 Task: Measure the distance between San Francisco and Napa Valley.
Action: Mouse moved to (126, 228)
Screenshot: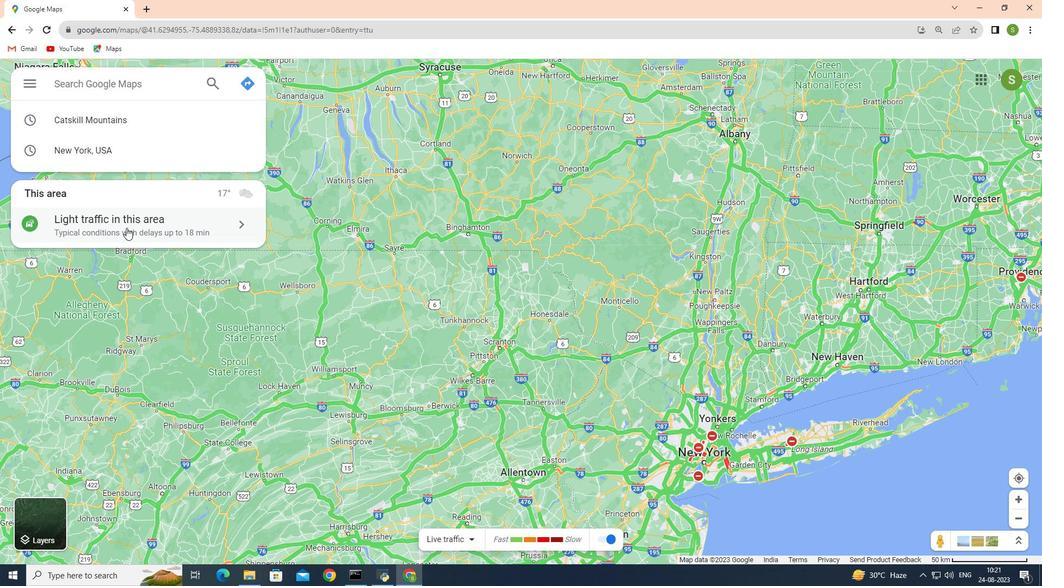 
Action: Mouse pressed left at (126, 228)
Screenshot: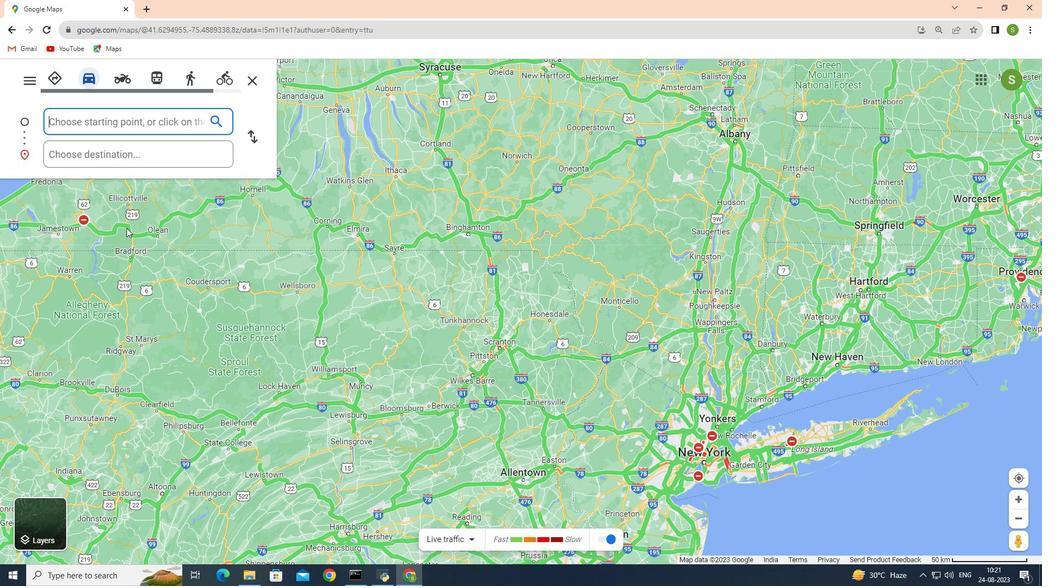 
Action: Mouse moved to (138, 147)
Screenshot: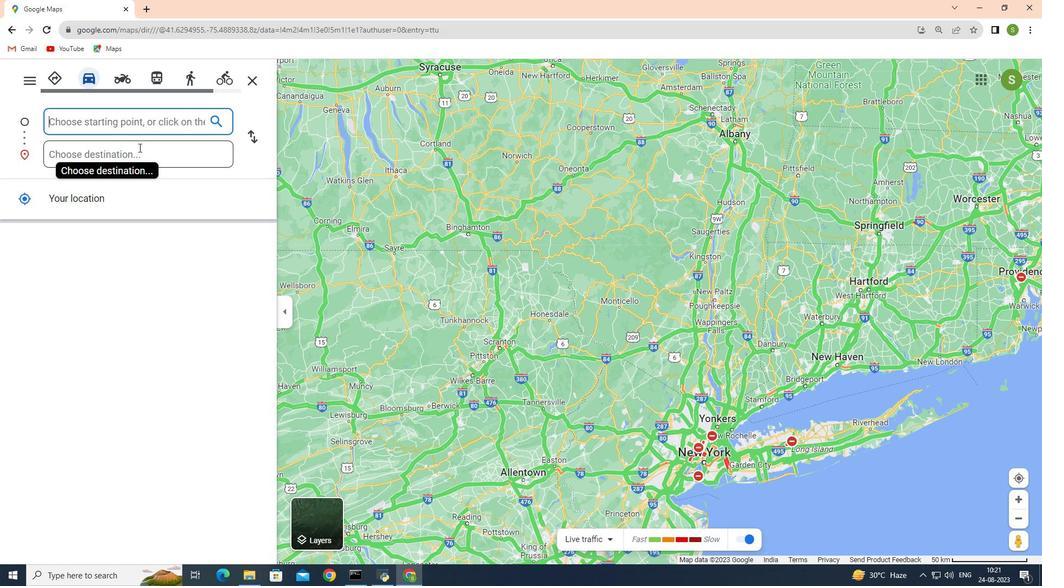 
Action: Key pressed <Key.shift>San<Key.space><Key.shift>Francisco
Screenshot: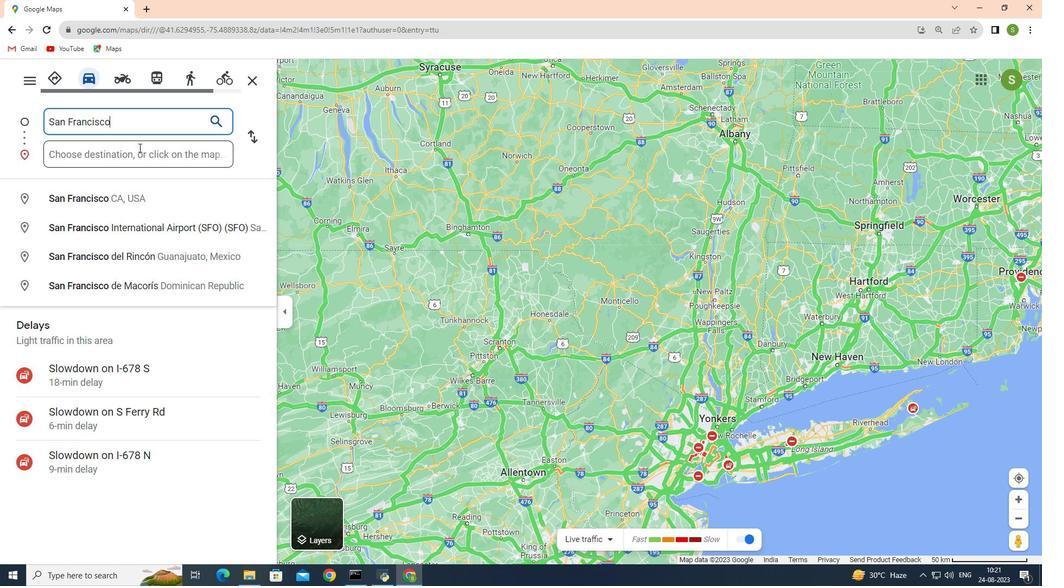 
Action: Mouse moved to (127, 203)
Screenshot: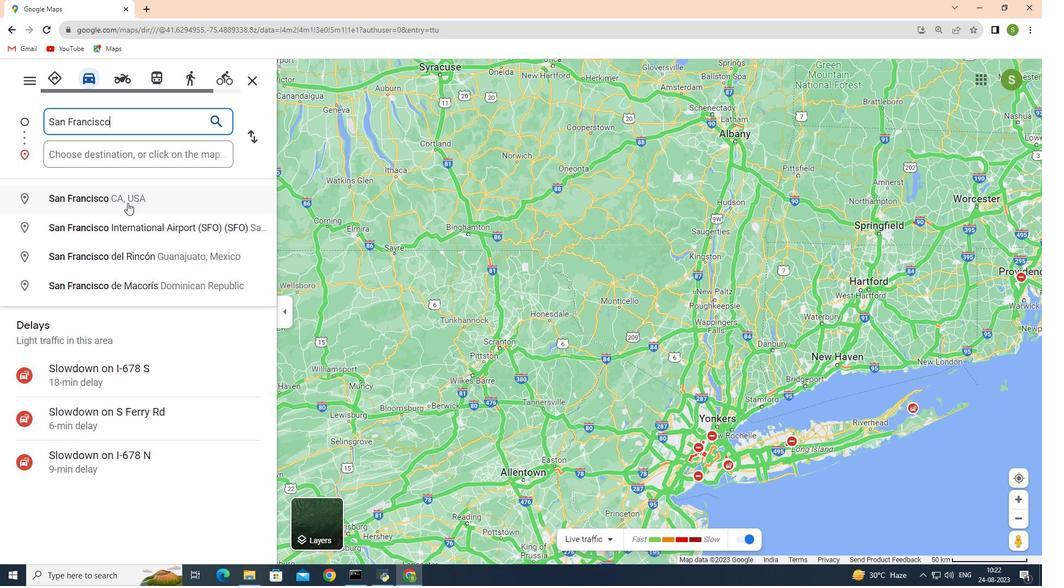 
Action: Mouse pressed left at (127, 203)
Screenshot: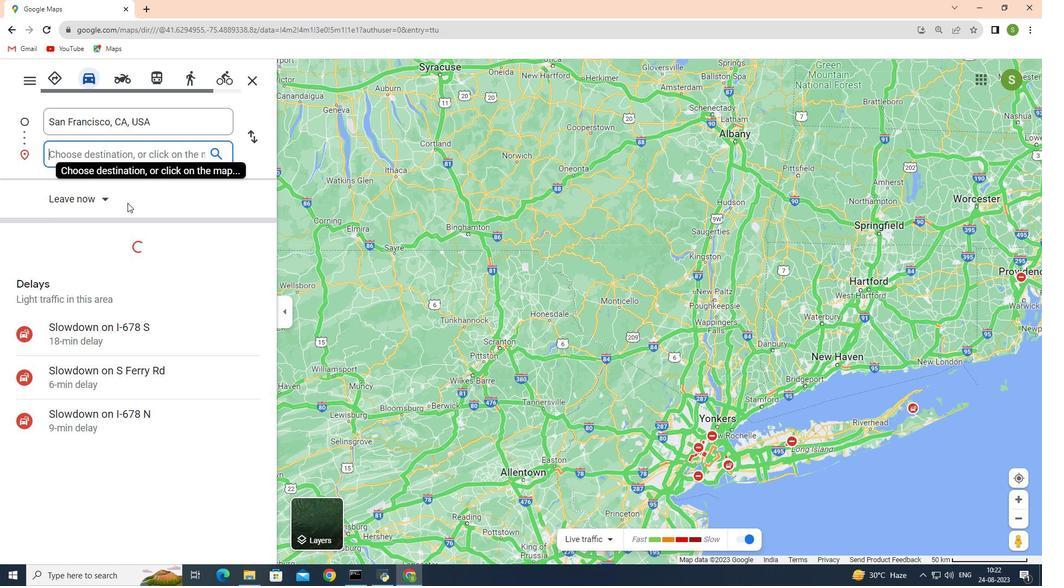 
Action: Mouse moved to (105, 153)
Screenshot: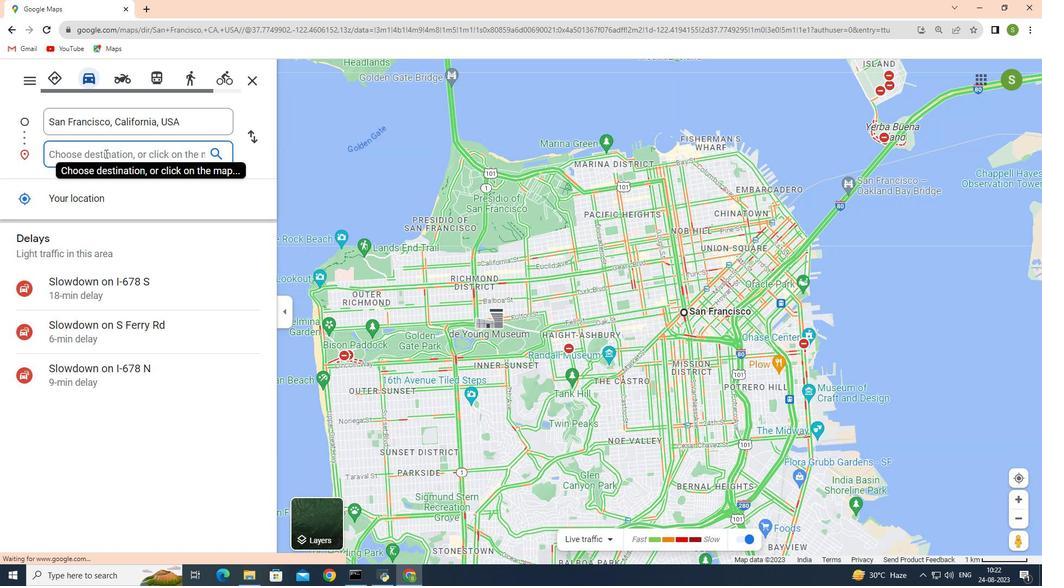
Action: Mouse pressed left at (105, 153)
Screenshot: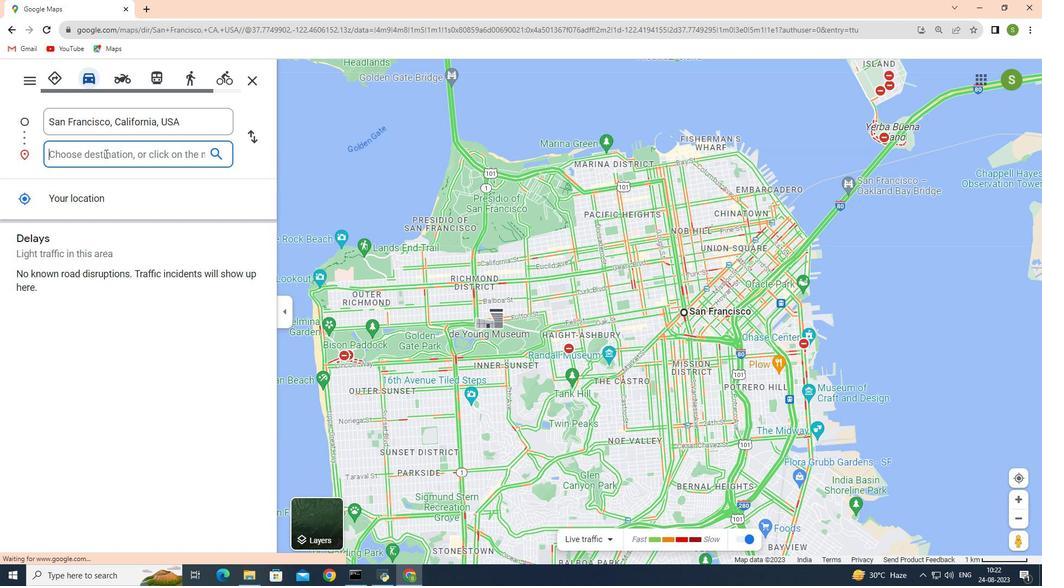 
Action: Key pressed <Key.shift>napa<Key.space>
Screenshot: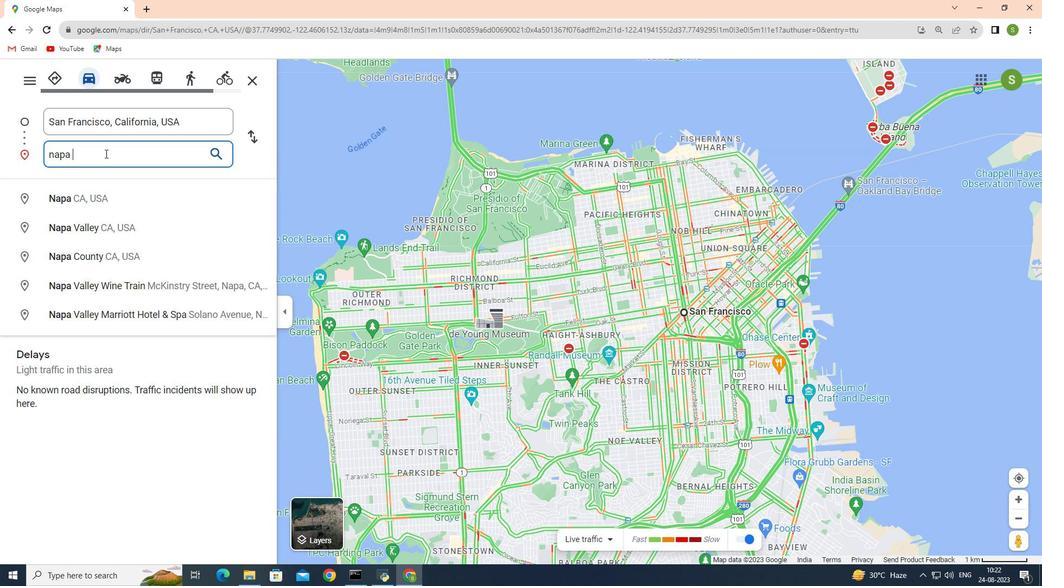 
Action: Mouse moved to (99, 234)
Screenshot: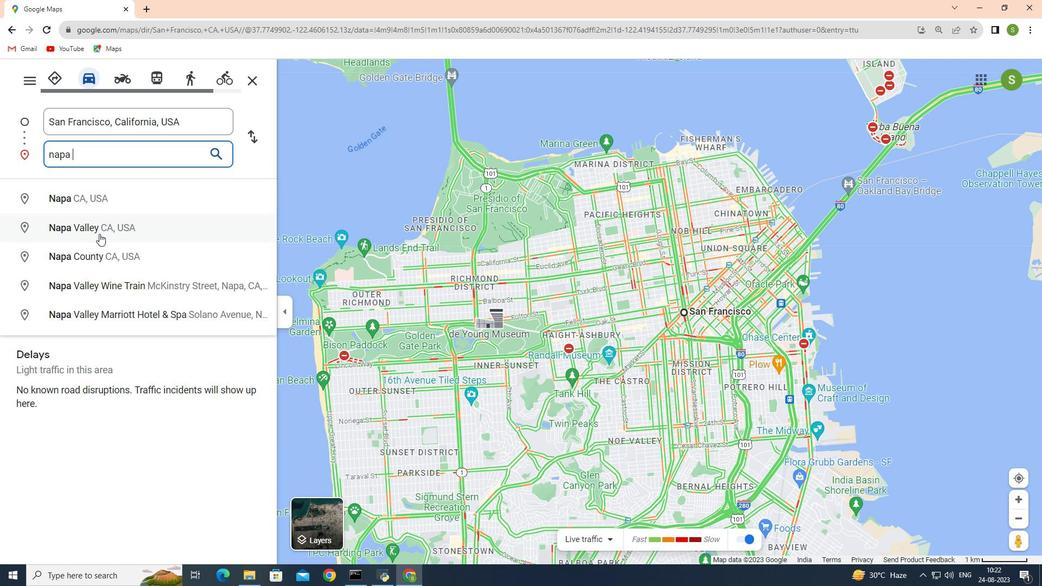 
Action: Mouse pressed left at (99, 234)
Screenshot: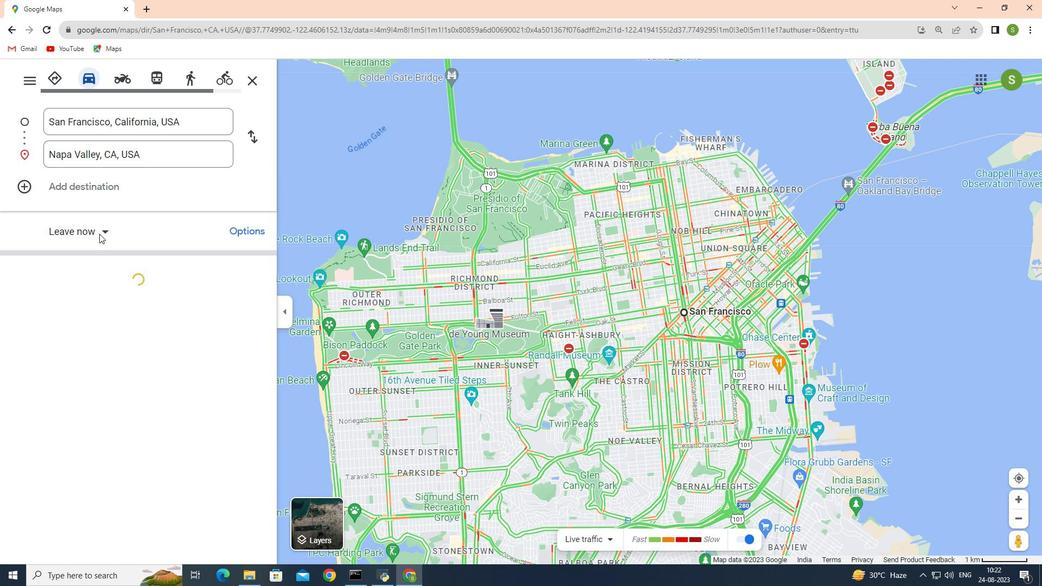 
Action: Mouse moved to (751, 352)
Screenshot: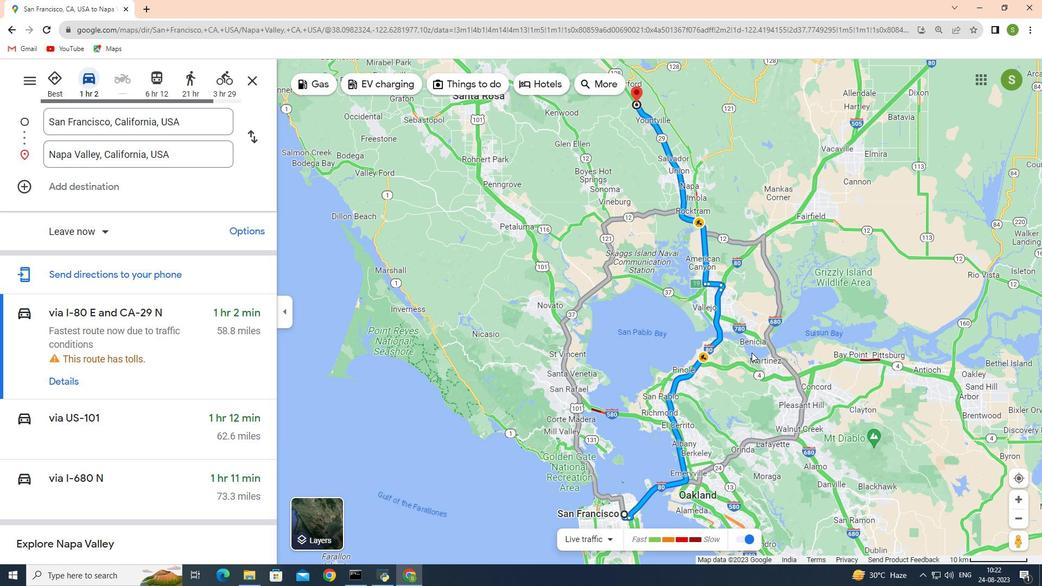 
Action: Mouse scrolled (751, 353) with delta (0, 0)
Screenshot: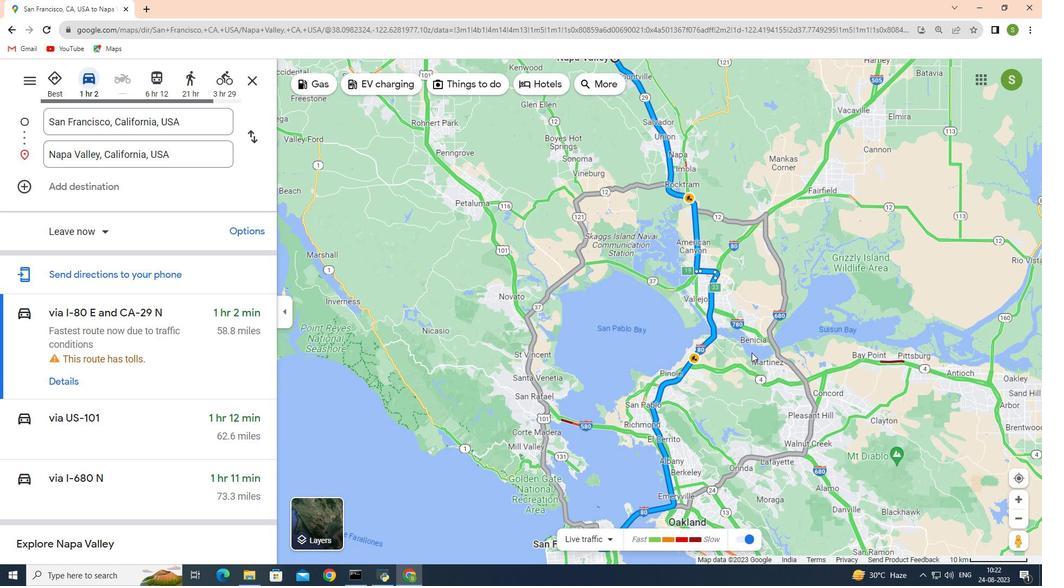 
Action: Mouse scrolled (751, 352) with delta (0, 0)
Screenshot: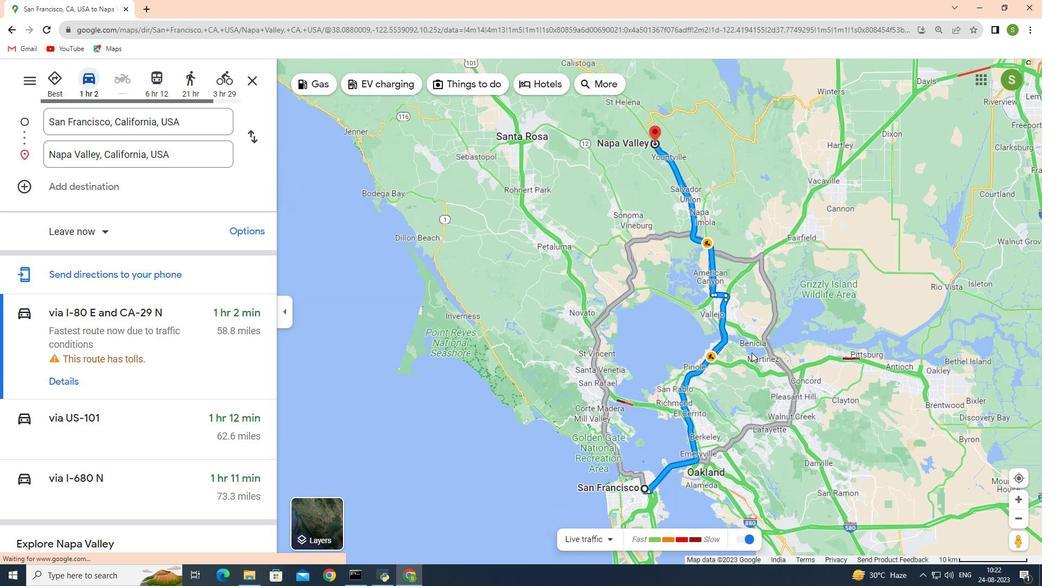 
Action: Mouse scrolled (751, 352) with delta (0, 0)
Screenshot: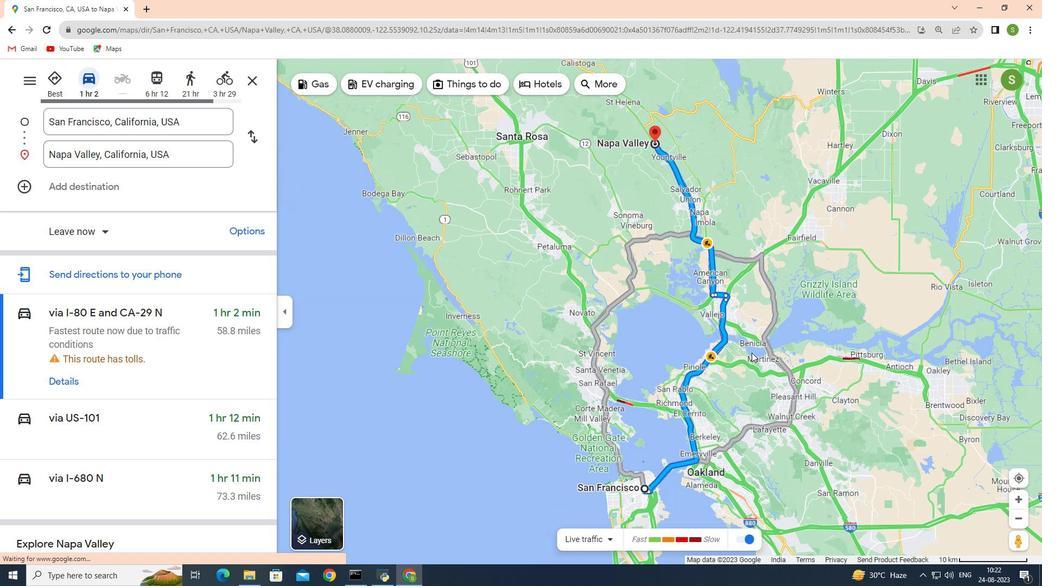 
Action: Mouse scrolled (751, 352) with delta (0, 0)
Screenshot: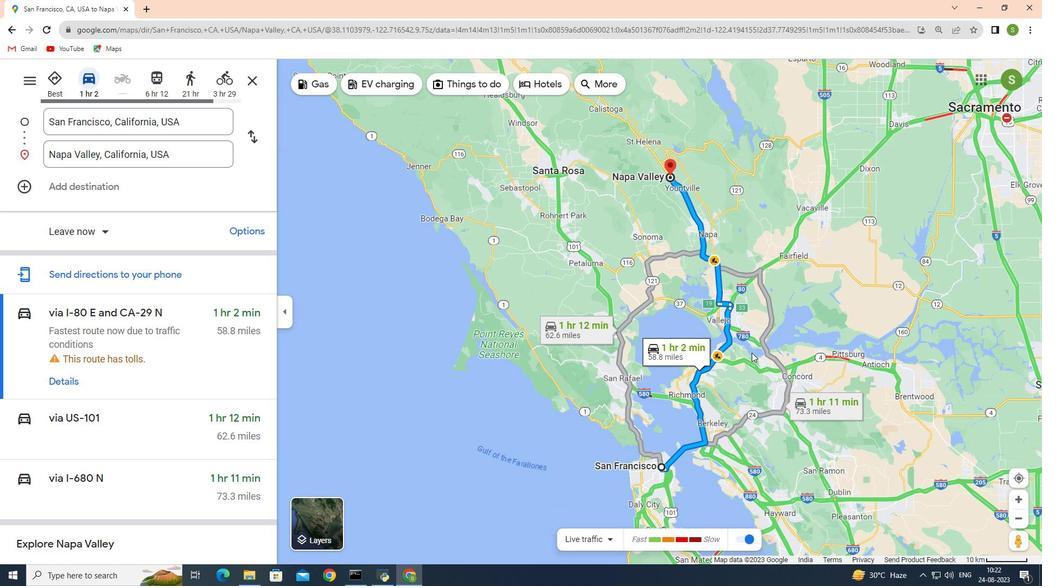 
Action: Mouse moved to (546, 527)
Screenshot: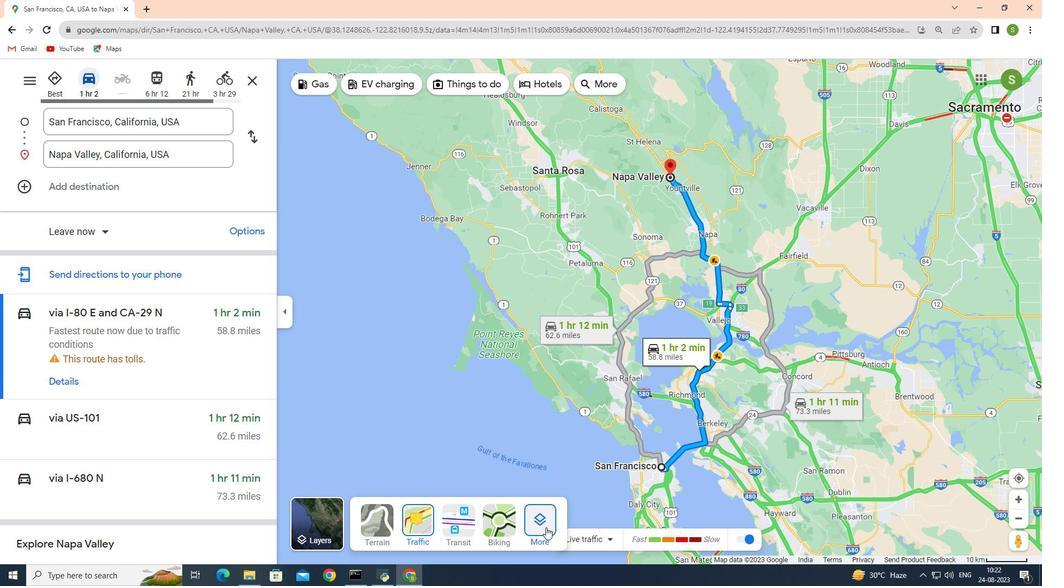 
Action: Mouse pressed left at (546, 527)
Screenshot: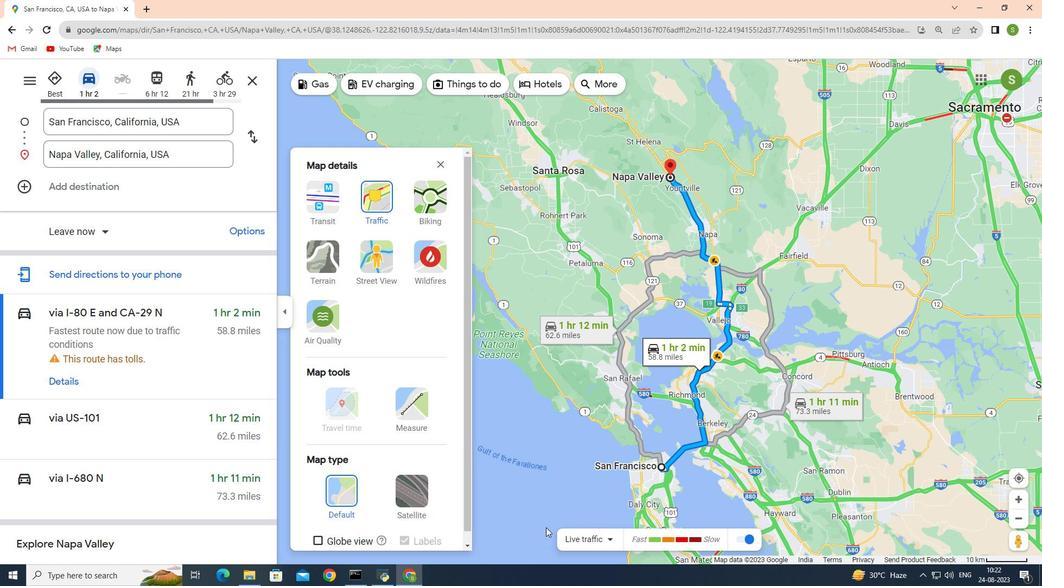 
Action: Mouse moved to (407, 408)
Screenshot: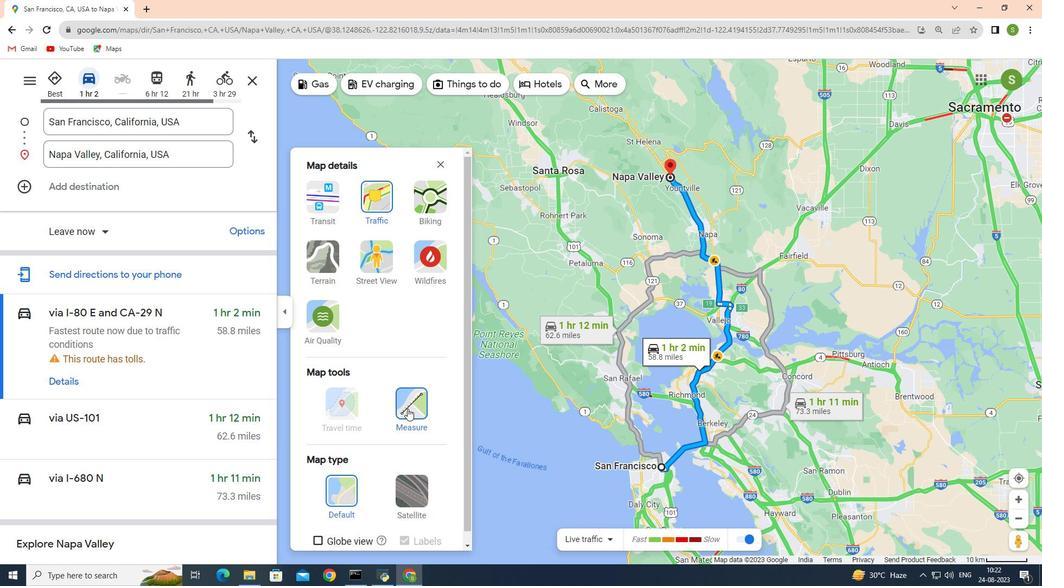 
Action: Mouse pressed left at (407, 408)
Screenshot: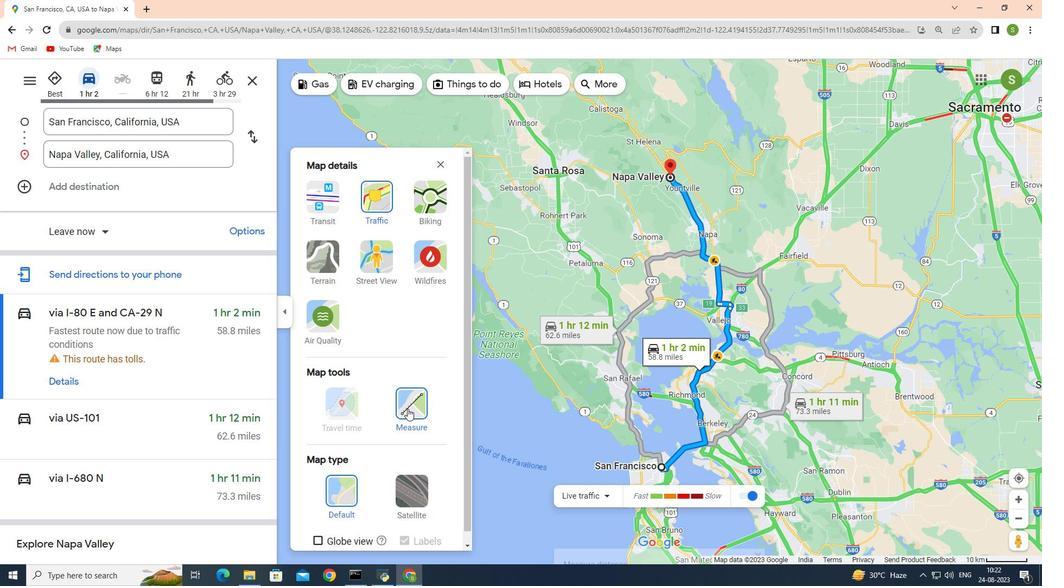 
Action: Mouse moved to (662, 466)
Screenshot: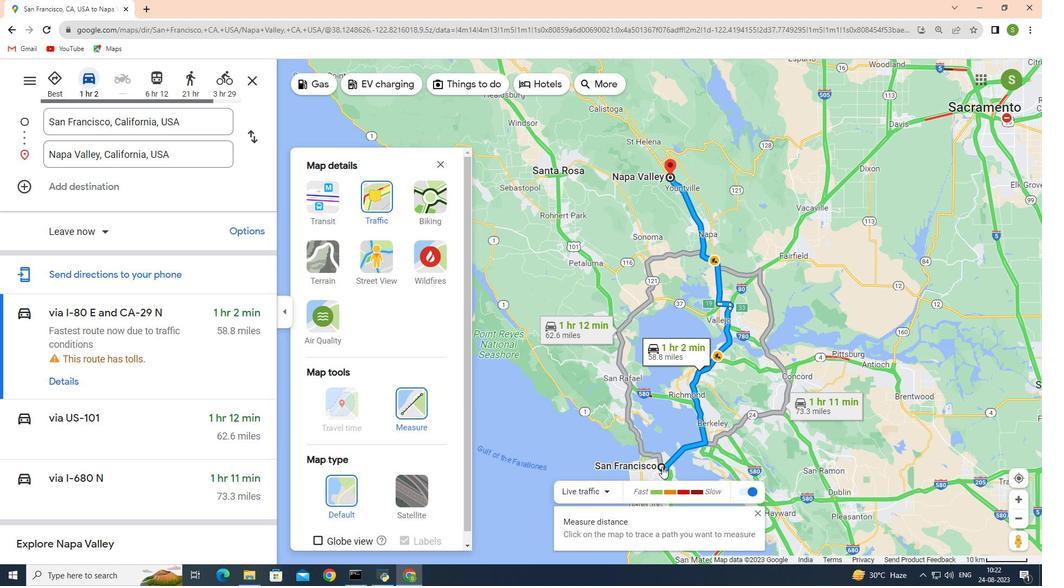 
Action: Mouse pressed left at (662, 466)
Screenshot: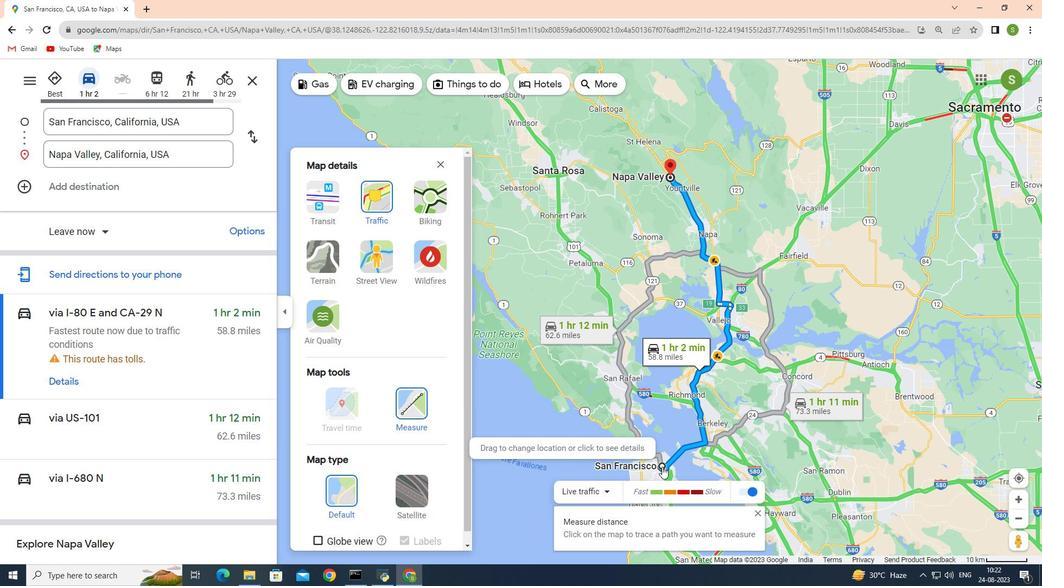 
Action: Mouse moved to (672, 168)
Screenshot: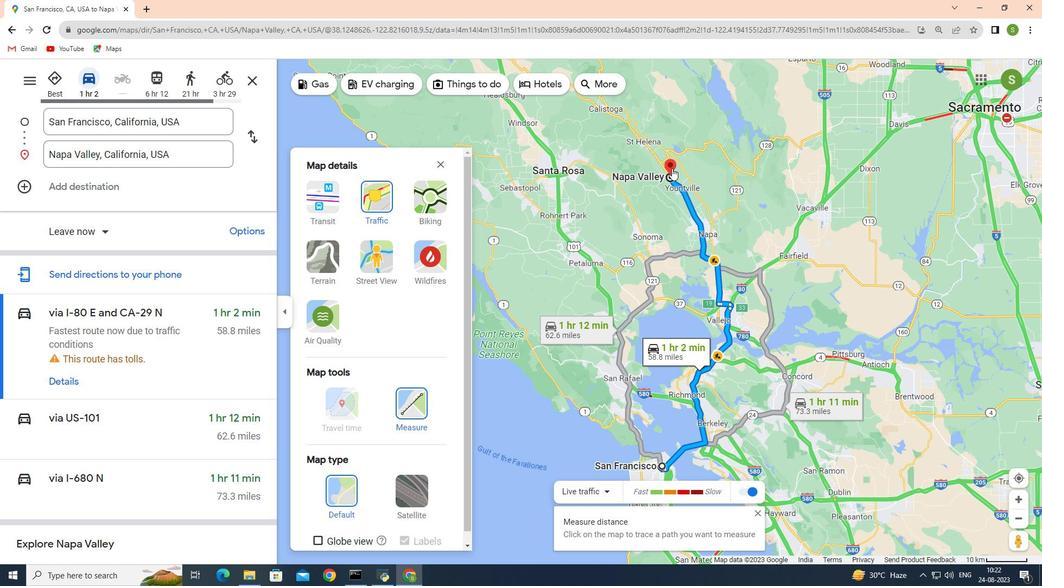 
Action: Mouse pressed left at (672, 168)
Screenshot: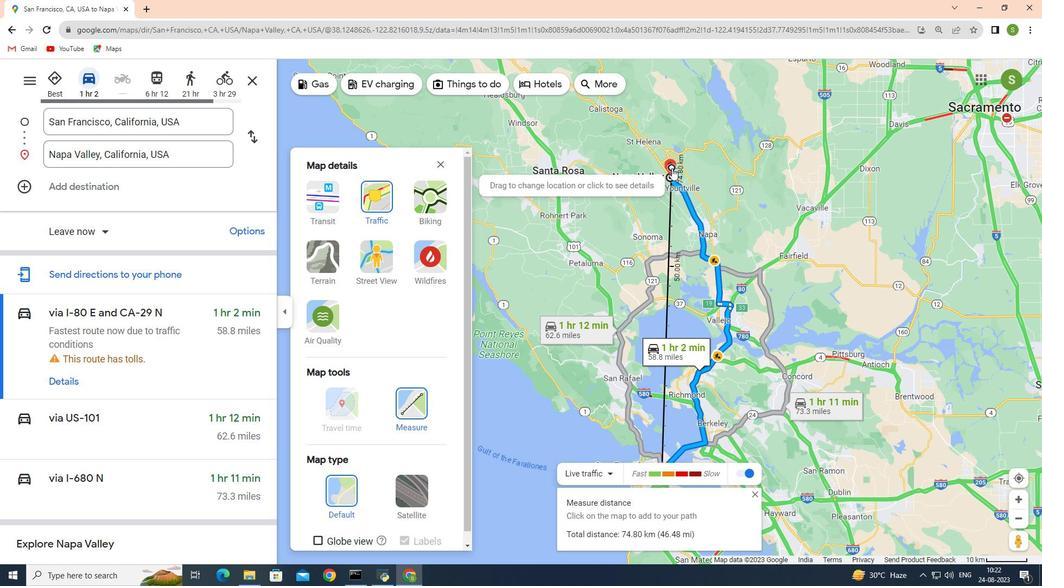 
Action: Mouse moved to (647, 403)
Screenshot: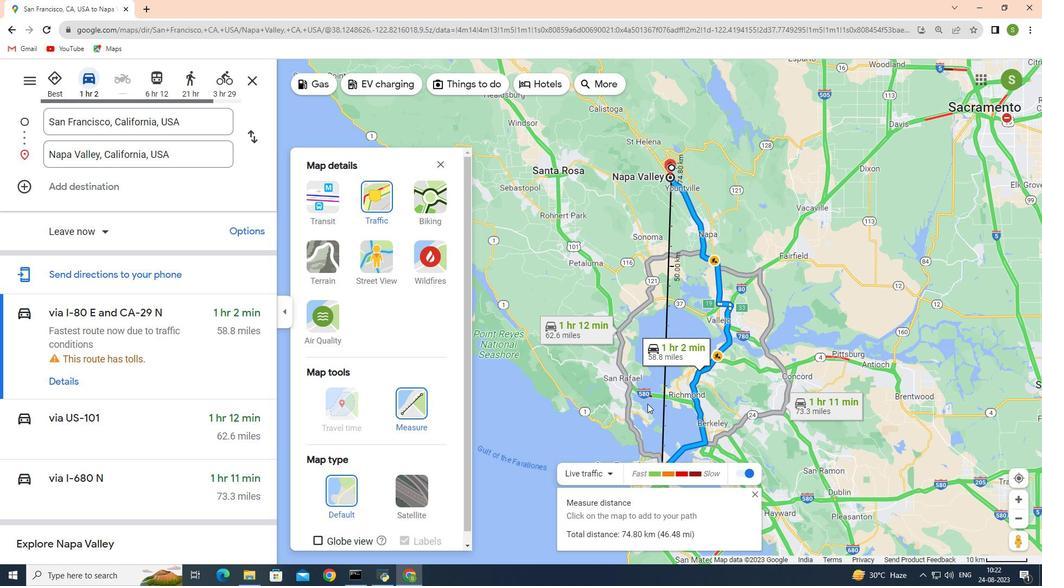 
Action: Mouse scrolled (647, 403) with delta (0, 0)
Screenshot: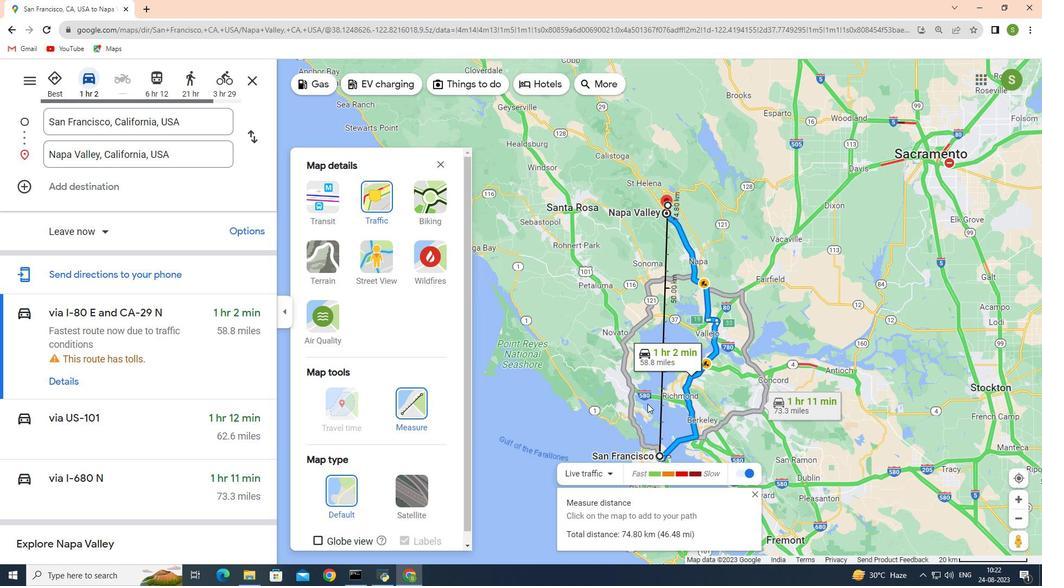 
Action: Mouse scrolled (647, 404) with delta (0, 0)
Screenshot: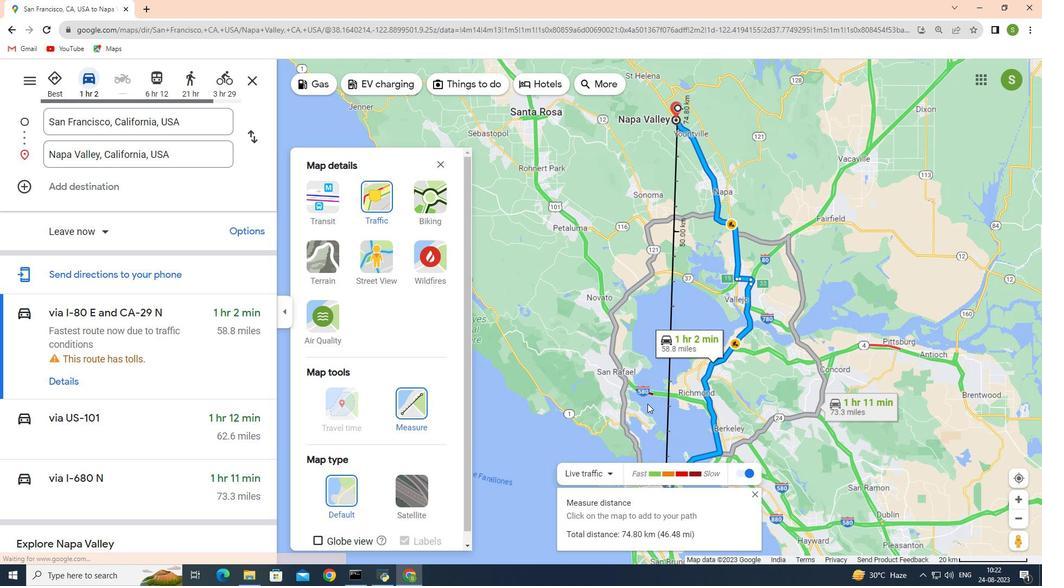 
Action: Mouse scrolled (647, 404) with delta (0, 0)
Screenshot: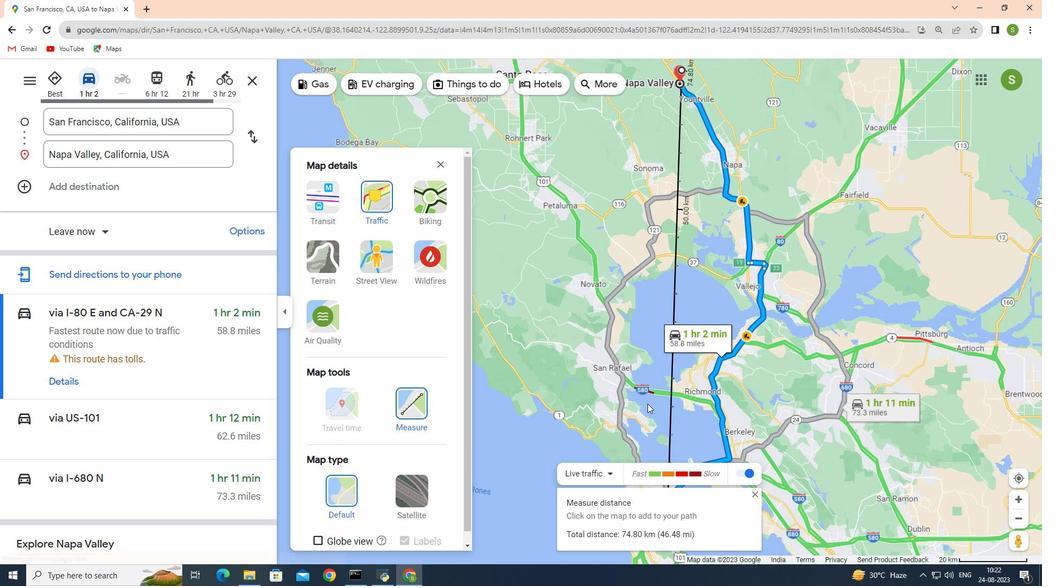 
Action: Mouse scrolled (647, 404) with delta (0, 0)
Screenshot: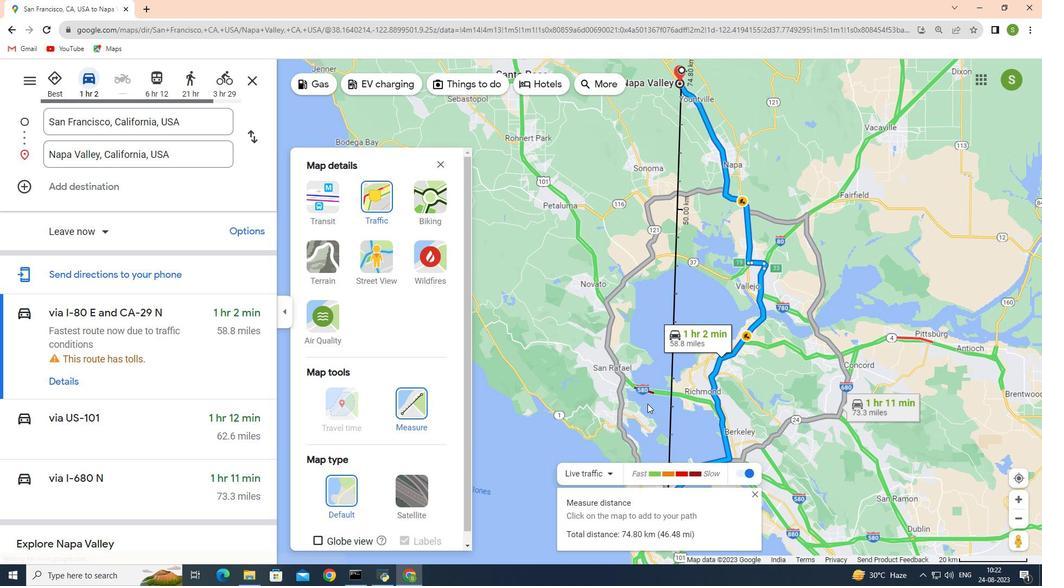 
Action: Mouse scrolled (647, 403) with delta (0, 0)
Screenshot: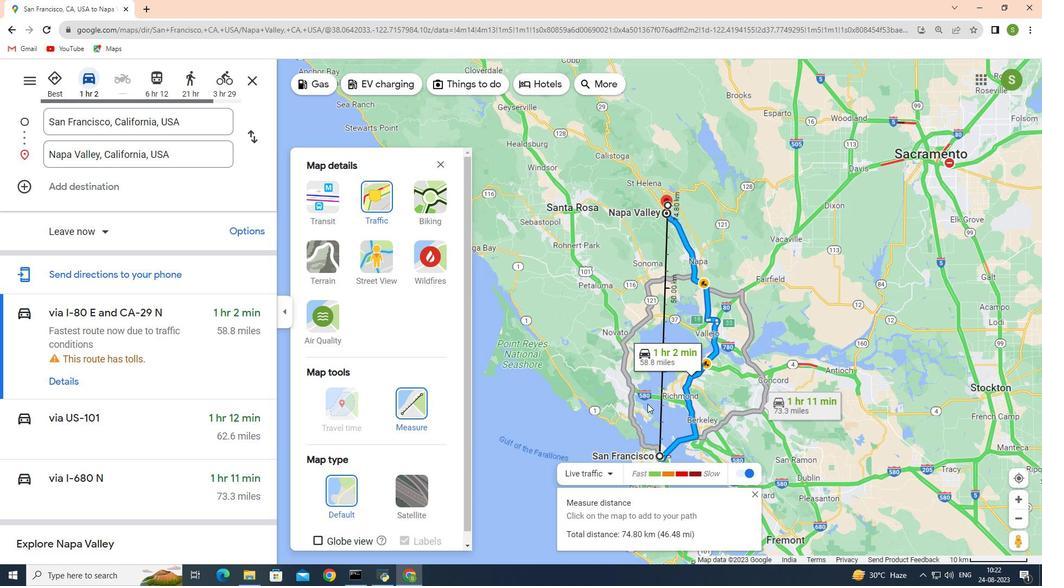 
Action: Mouse scrolled (647, 403) with delta (0, 0)
Screenshot: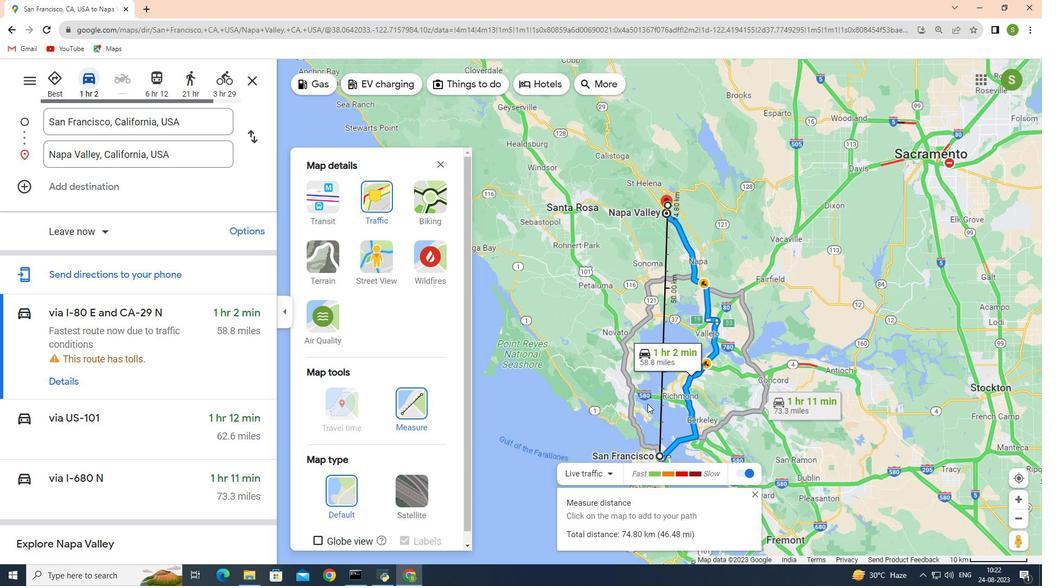 
Action: Mouse scrolled (647, 403) with delta (0, 0)
Screenshot: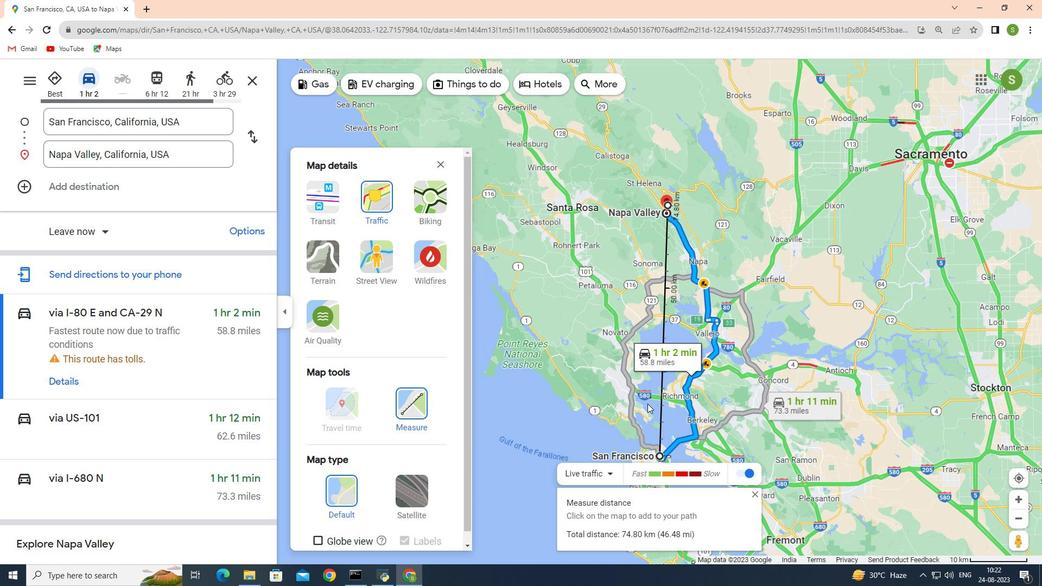 
Action: Mouse scrolled (647, 403) with delta (0, 0)
Screenshot: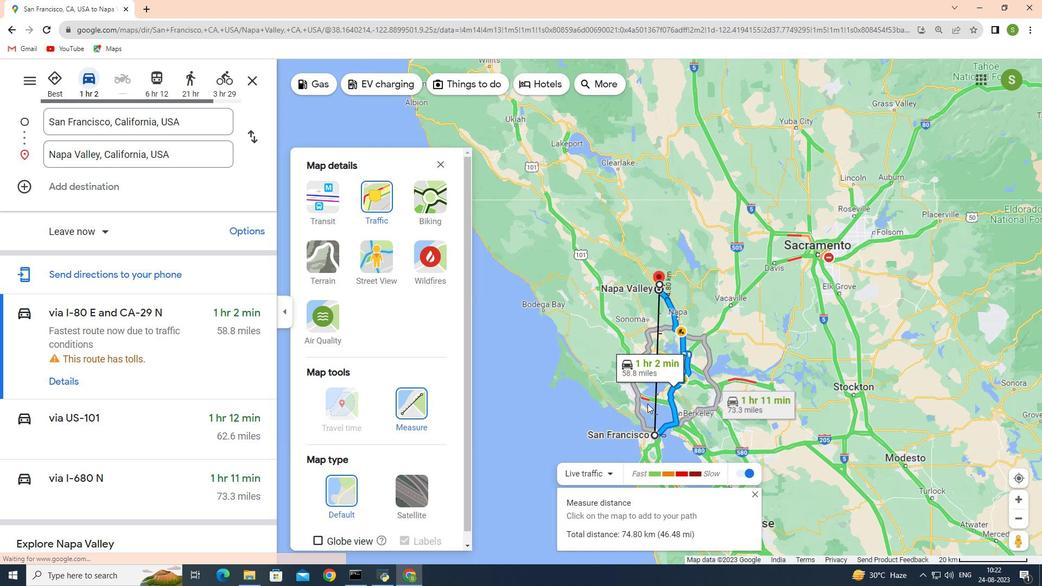 
Action: Mouse scrolled (647, 403) with delta (0, 0)
Screenshot: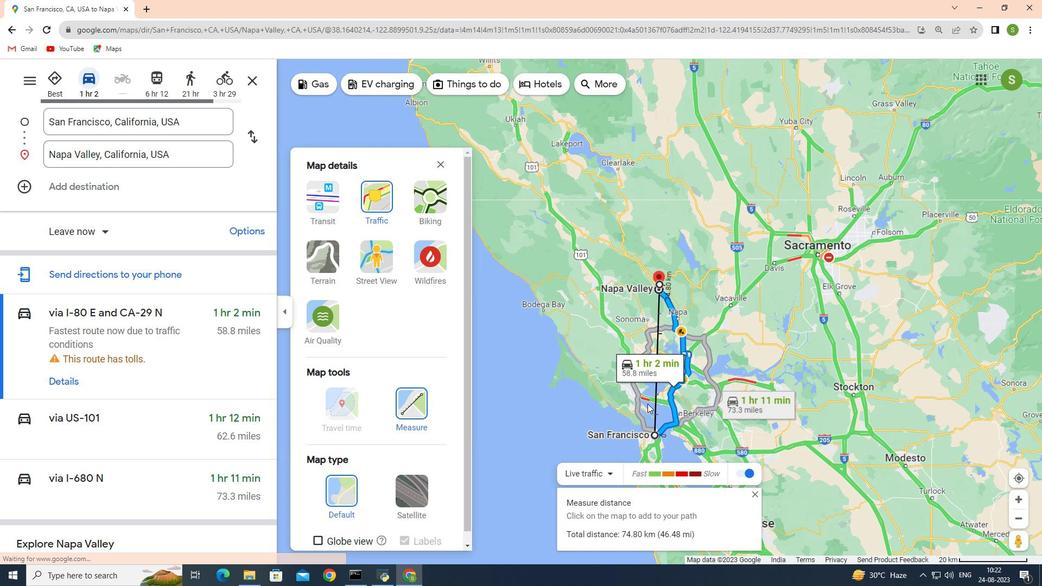 
Action: Mouse scrolled (647, 403) with delta (0, 0)
Screenshot: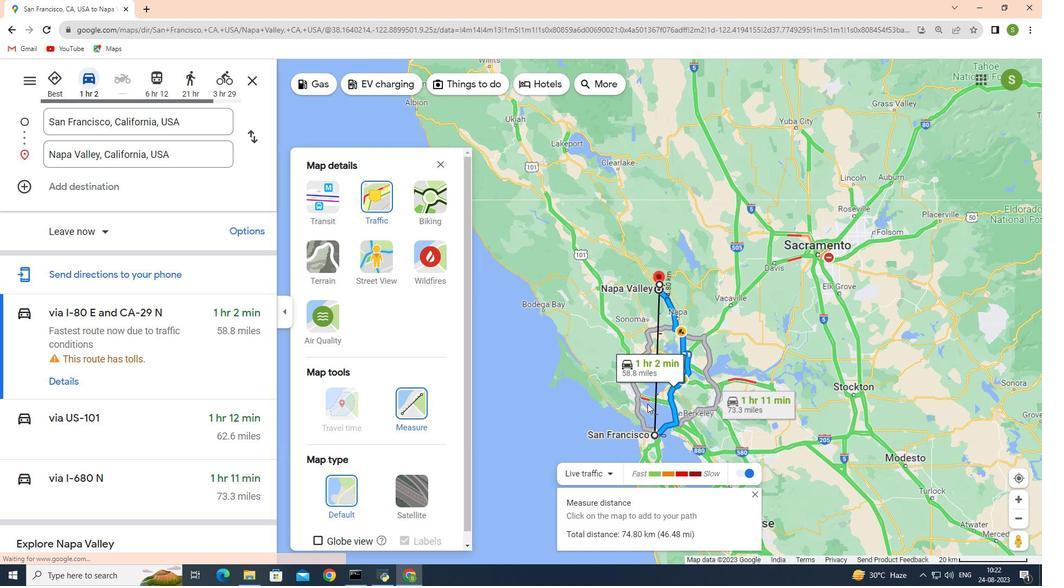 
Action: Mouse scrolled (647, 404) with delta (0, 0)
Screenshot: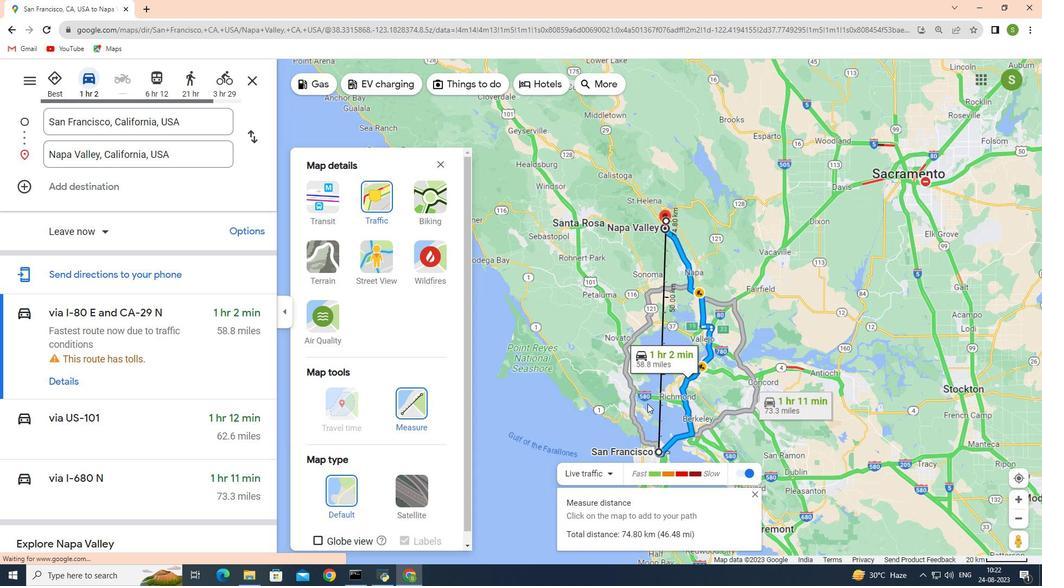 
Action: Mouse scrolled (647, 404) with delta (0, 0)
Screenshot: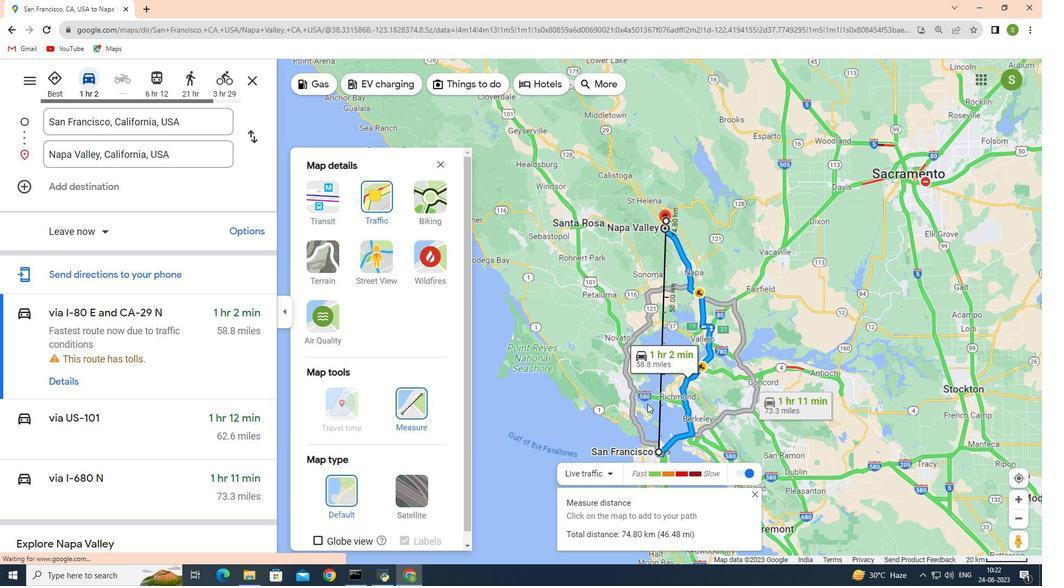
Action: Mouse scrolled (647, 404) with delta (0, 0)
Screenshot: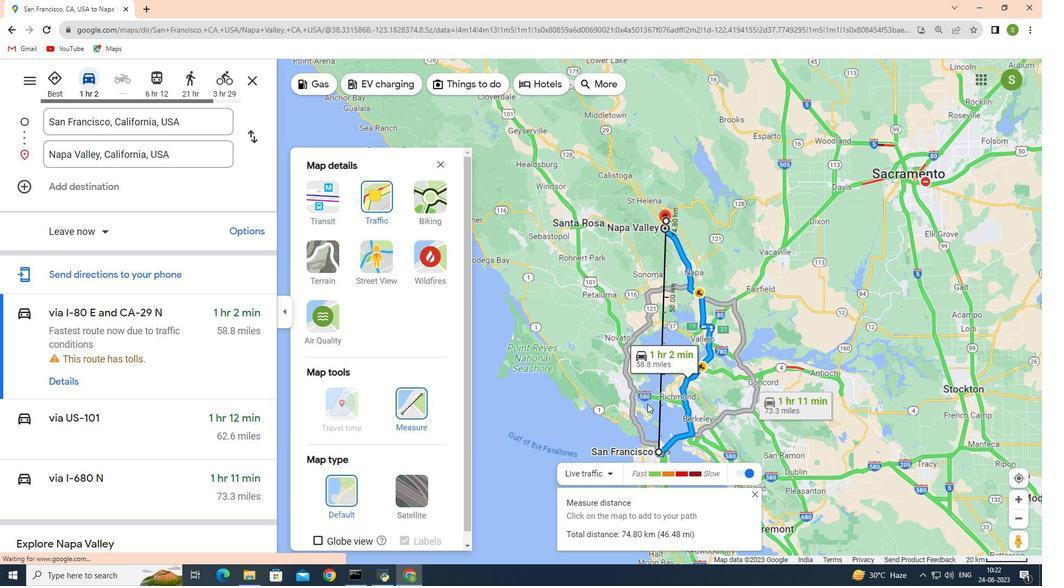 
Action: Mouse scrolled (647, 404) with delta (0, 0)
Screenshot: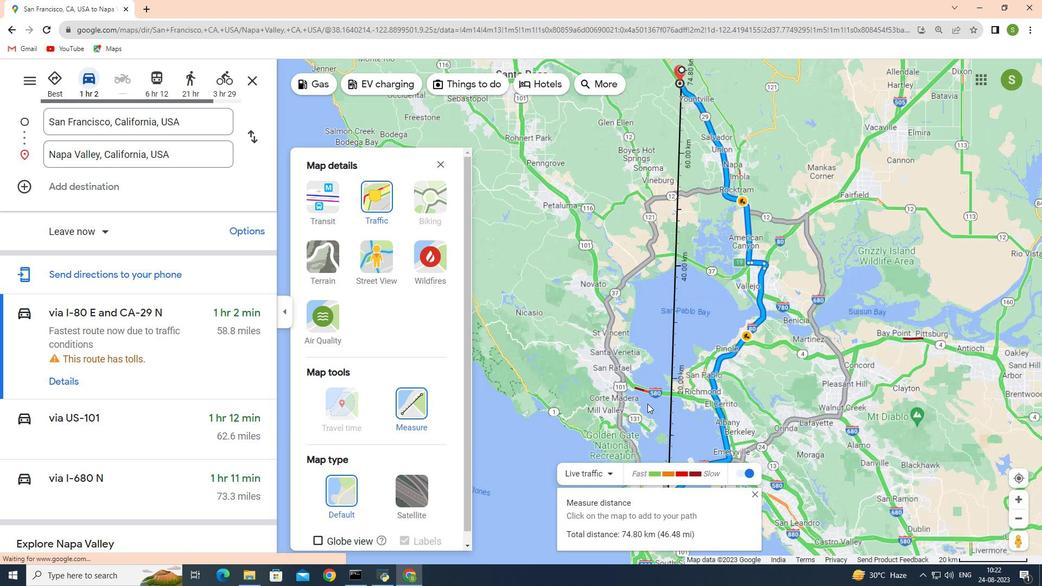 
Action: Mouse scrolled (647, 404) with delta (0, 0)
Screenshot: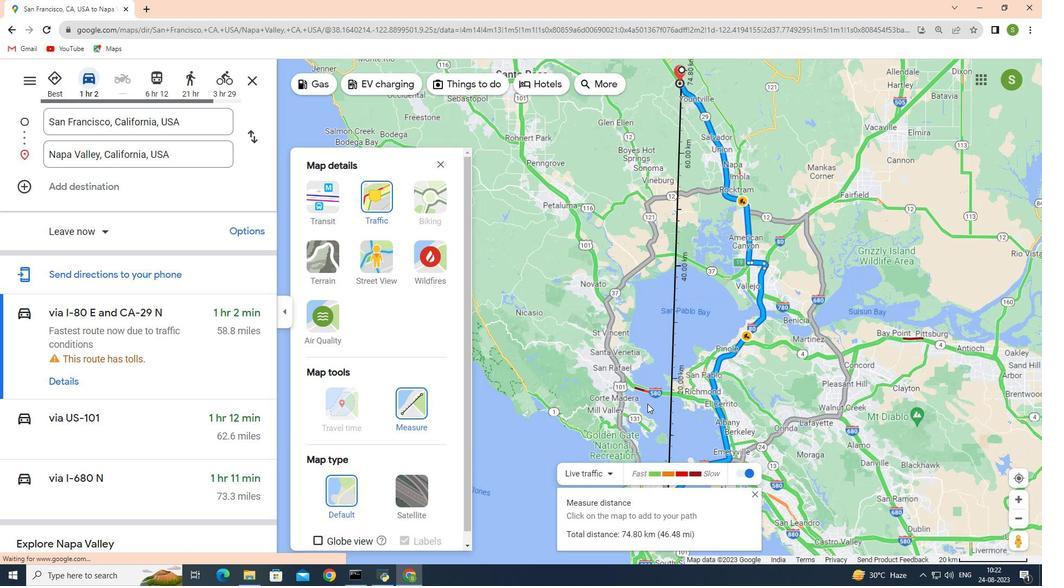 
Action: Mouse scrolled (647, 404) with delta (0, 0)
Screenshot: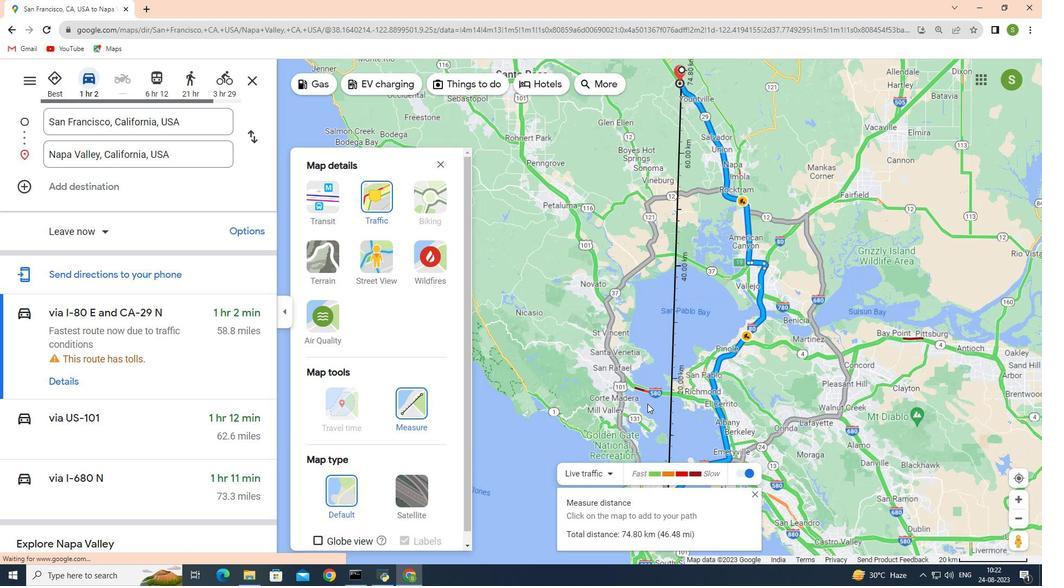 
Action: Mouse scrolled (647, 404) with delta (0, 0)
Screenshot: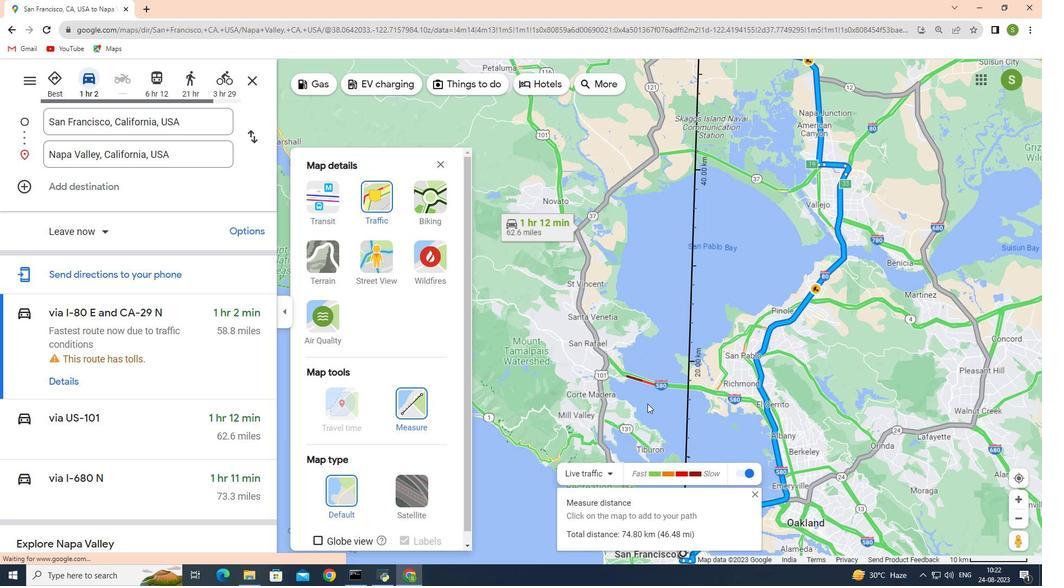 
Action: Mouse scrolled (647, 404) with delta (0, 0)
Screenshot: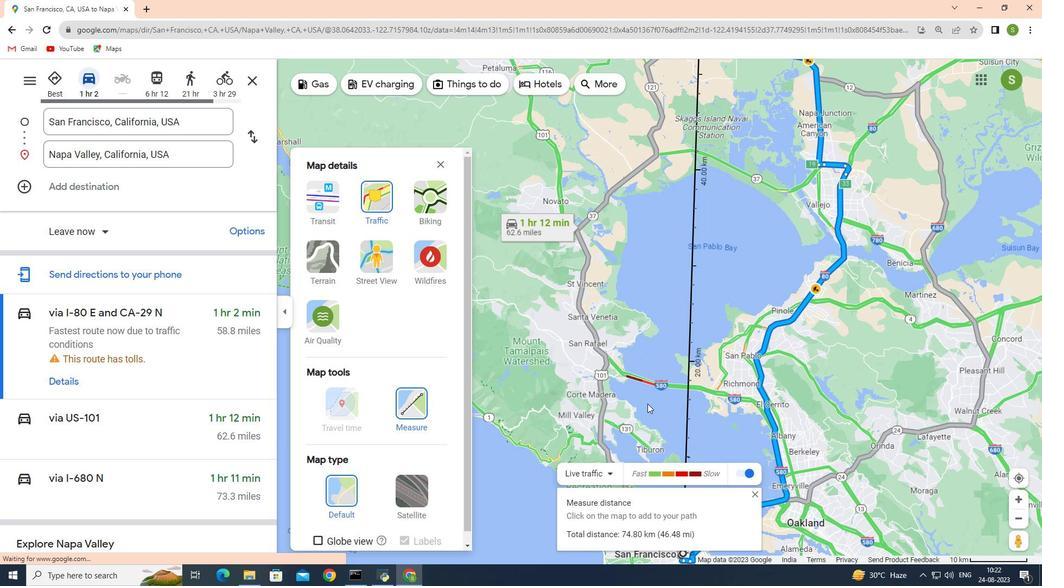 
Action: Mouse scrolled (647, 404) with delta (0, 0)
Screenshot: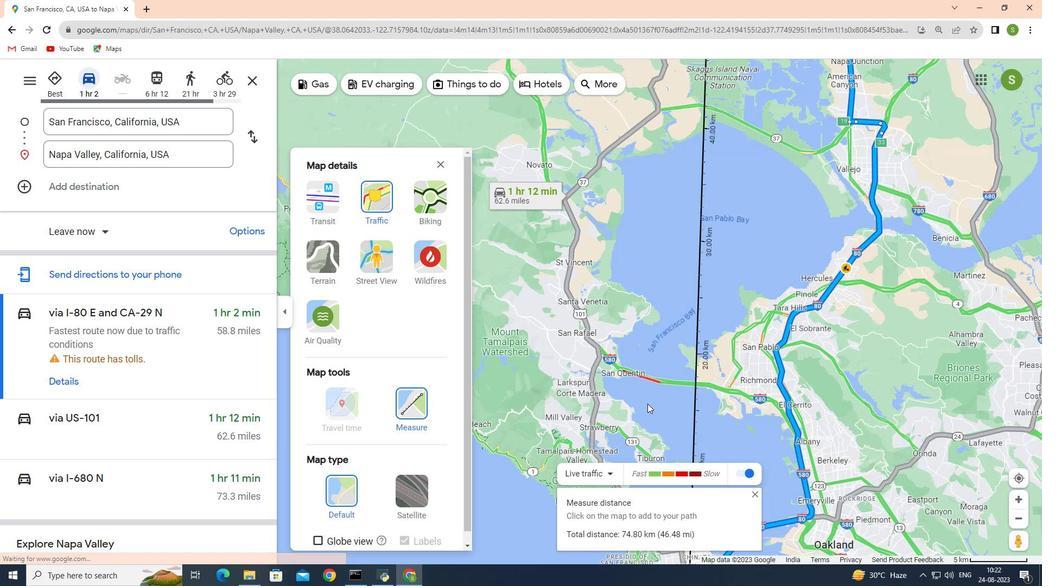
Action: Mouse scrolled (647, 404) with delta (0, 0)
Screenshot: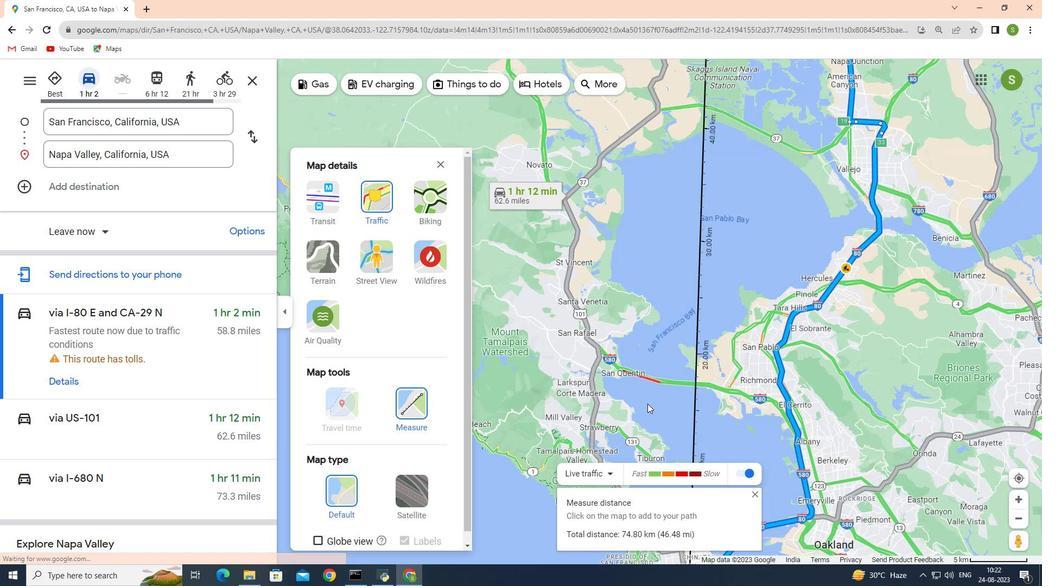 
Action: Mouse scrolled (647, 404) with delta (0, 0)
Screenshot: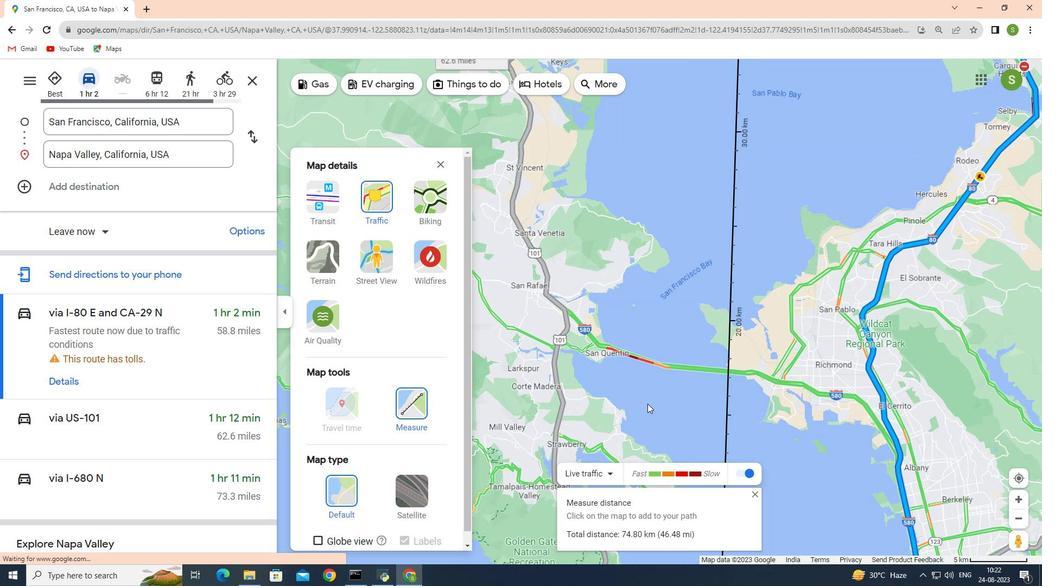 
Action: Mouse scrolled (647, 404) with delta (0, 0)
Screenshot: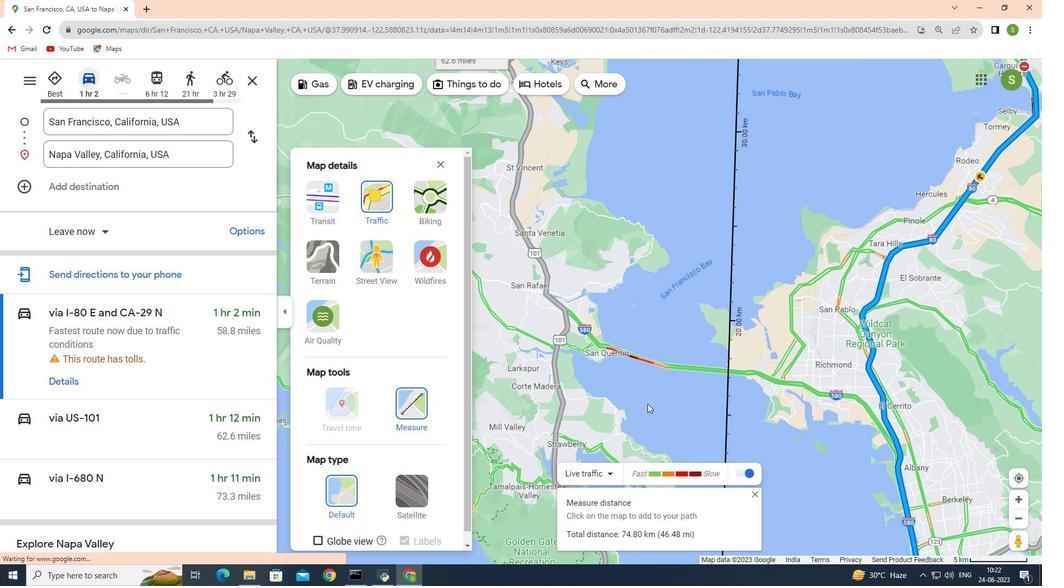 
Action: Mouse scrolled (647, 404) with delta (0, 0)
Screenshot: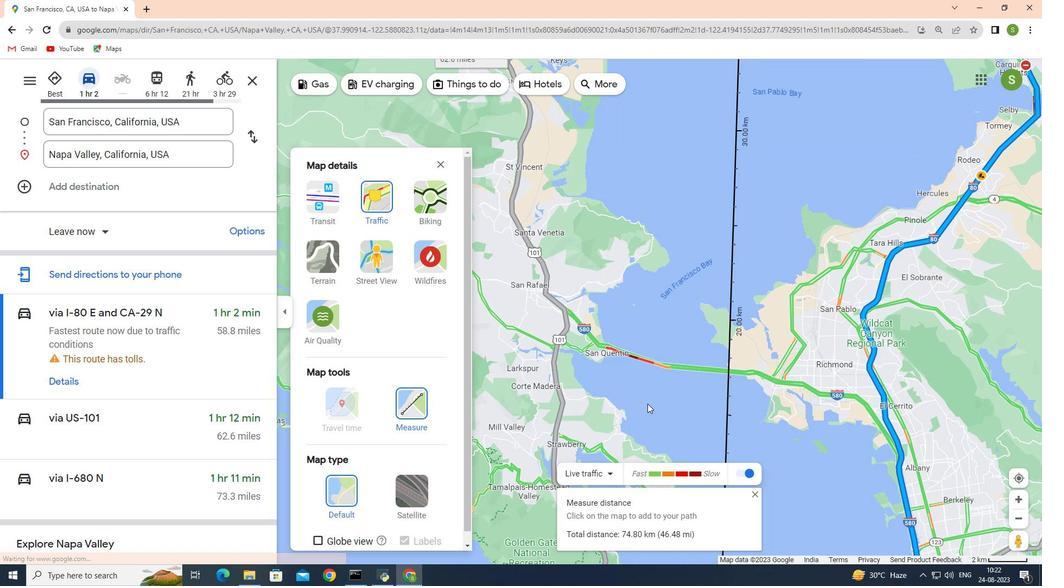 
Action: Mouse scrolled (647, 404) with delta (0, 0)
Screenshot: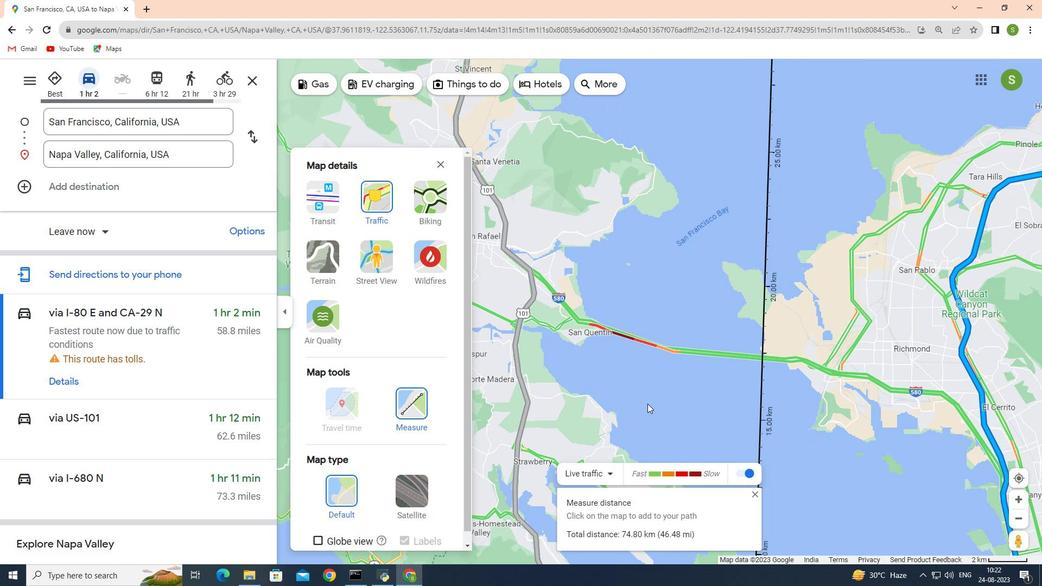 
Action: Mouse scrolled (647, 404) with delta (0, 0)
Screenshot: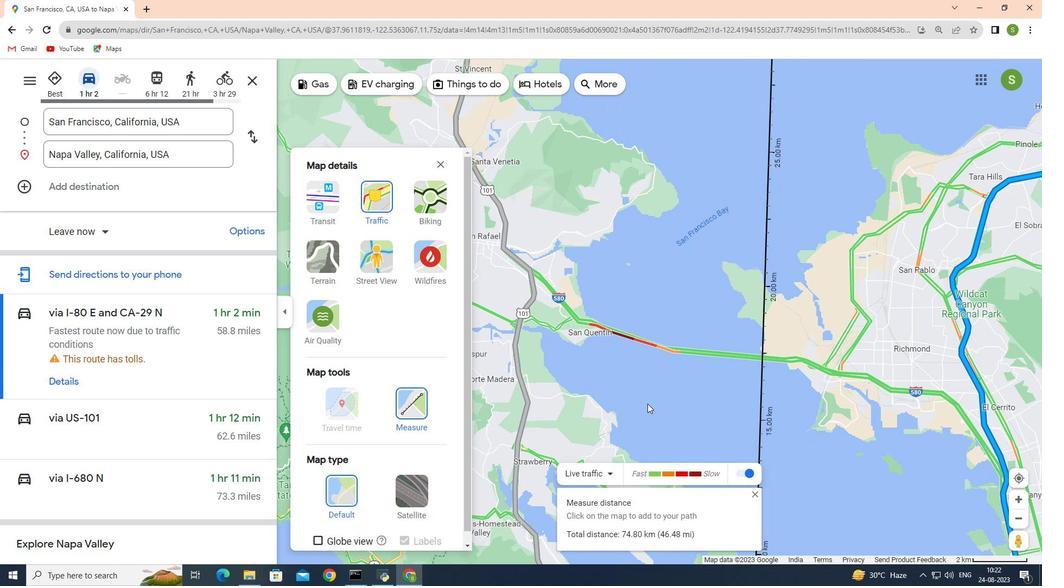 
Action: Mouse moved to (526, 197)
Screenshot: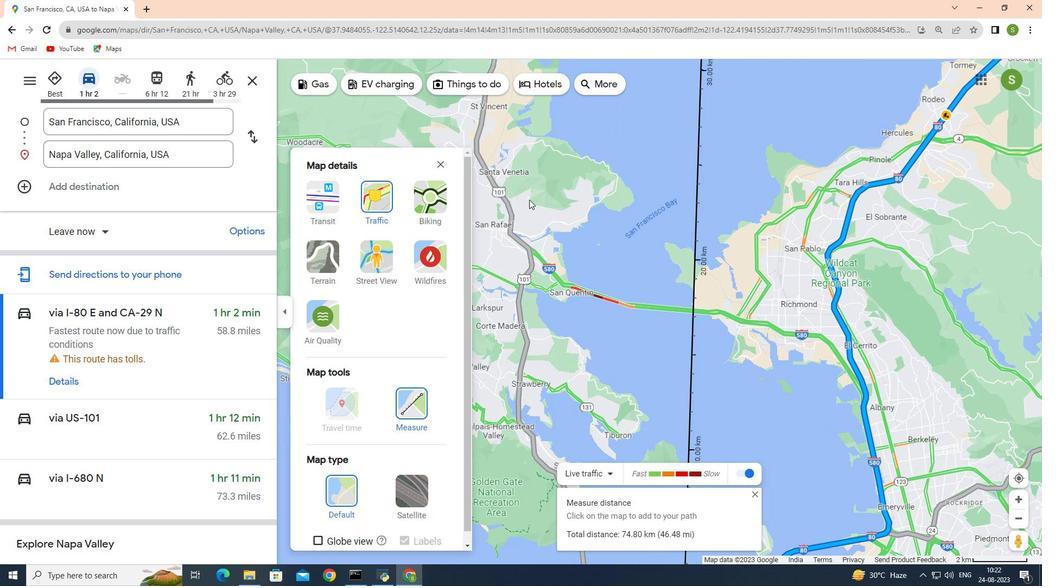 
Action: Mouse scrolled (526, 196) with delta (0, 0)
Screenshot: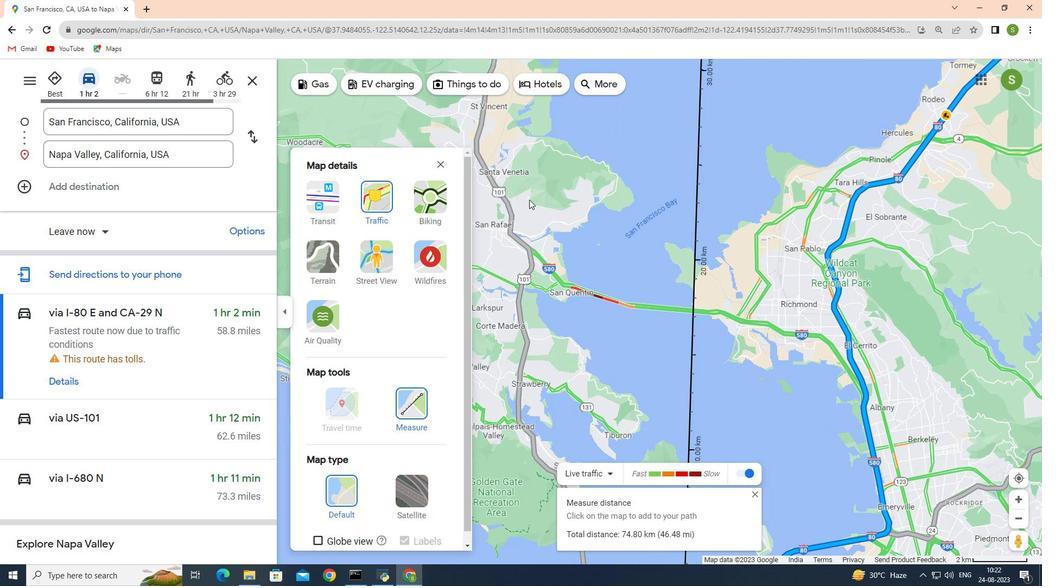 
Action: Mouse moved to (527, 197)
Screenshot: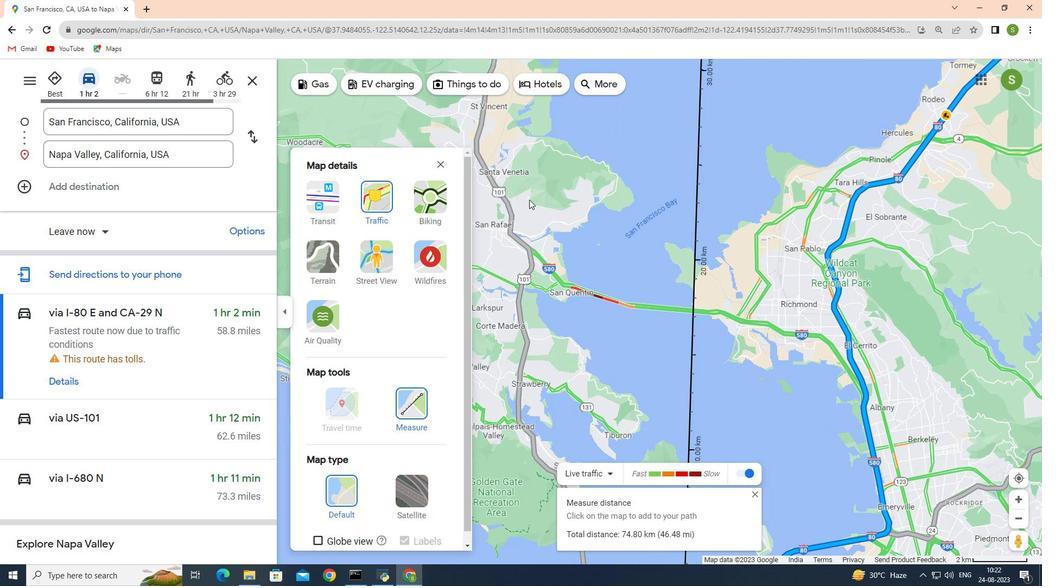 
Action: Mouse scrolled (527, 197) with delta (0, 0)
Screenshot: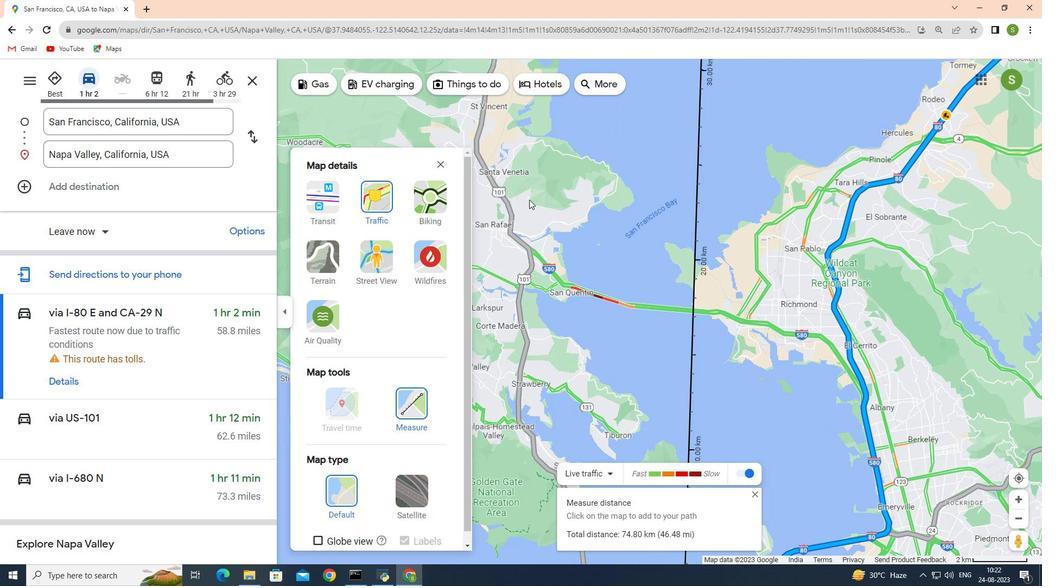 
Action: Mouse moved to (529, 199)
Screenshot: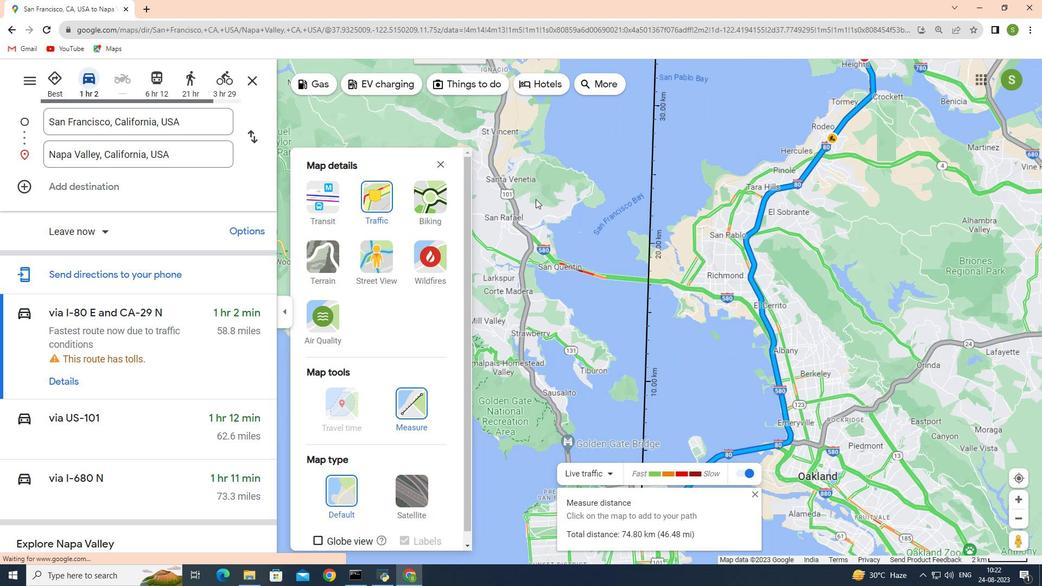 
Action: Mouse scrolled (529, 199) with delta (0, 0)
Screenshot: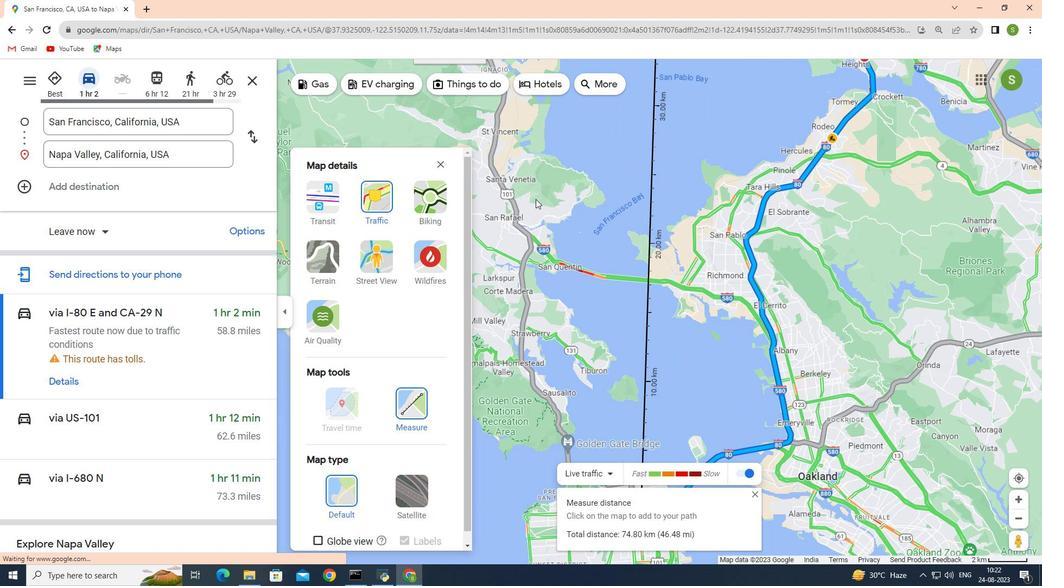 
Action: Mouse scrolled (529, 199) with delta (0, 0)
Screenshot: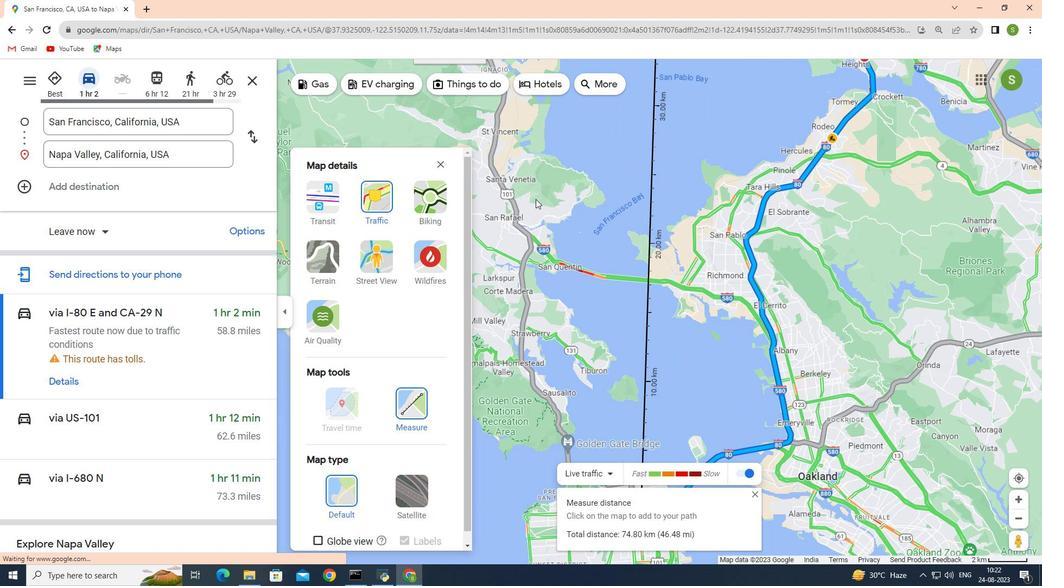 
Action: Mouse moved to (539, 198)
Screenshot: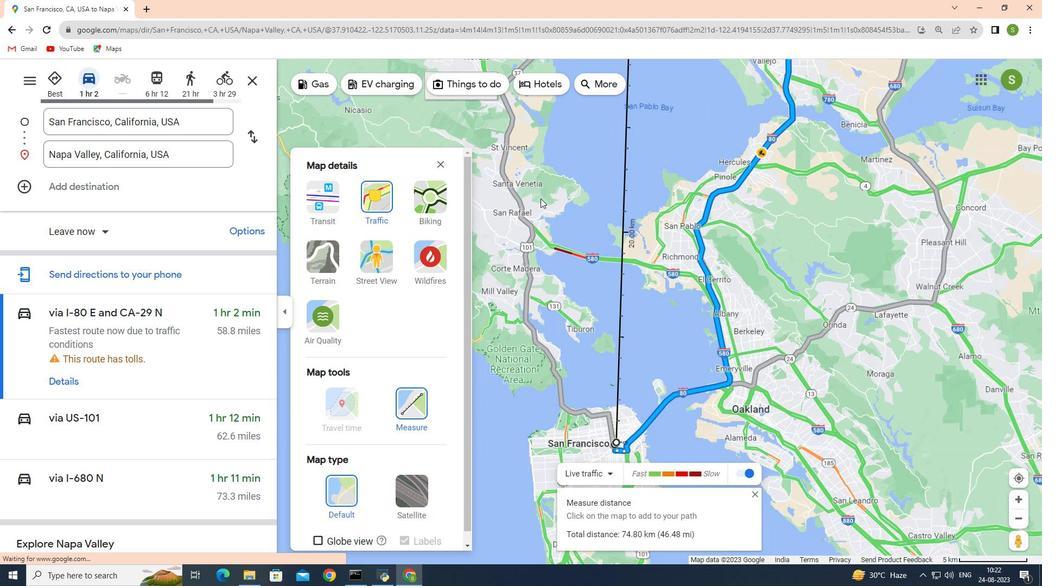 
Action: Mouse scrolled (539, 198) with delta (0, 0)
Screenshot: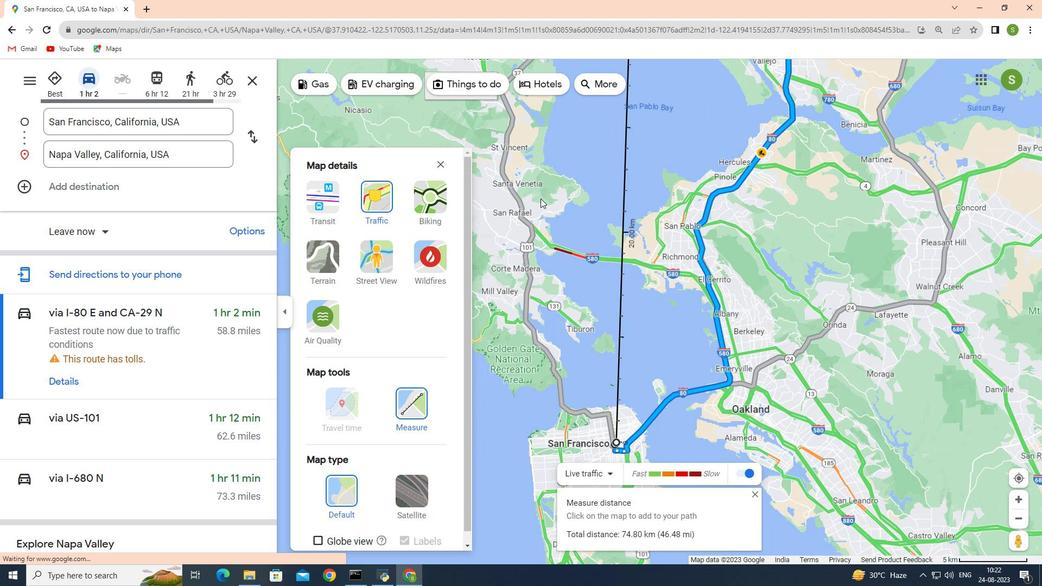 
Action: Mouse moved to (540, 198)
Screenshot: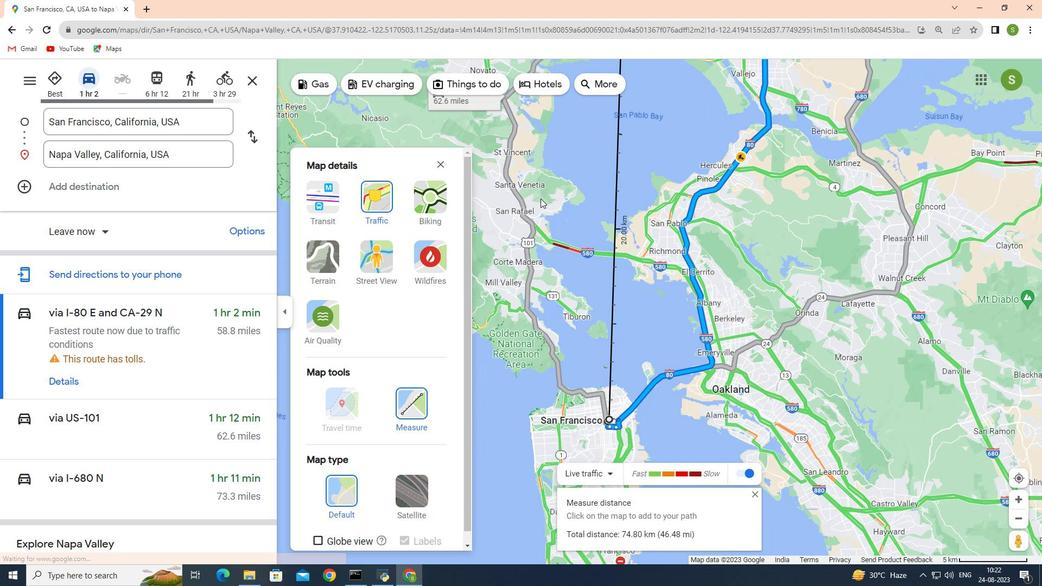 
Action: Mouse scrolled (540, 198) with delta (0, 0)
Screenshot: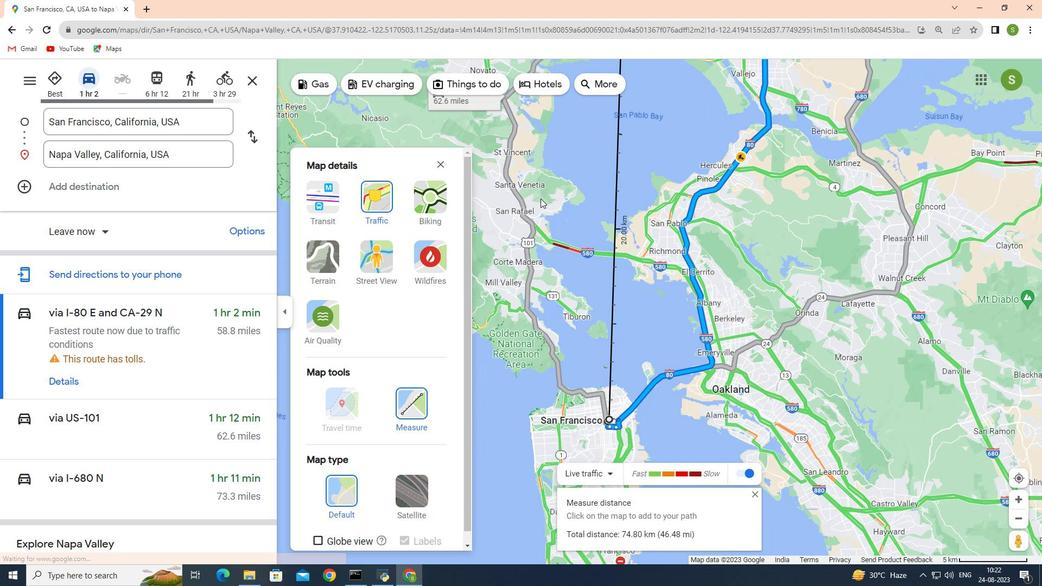 
Action: Mouse scrolled (540, 198) with delta (0, 0)
Screenshot: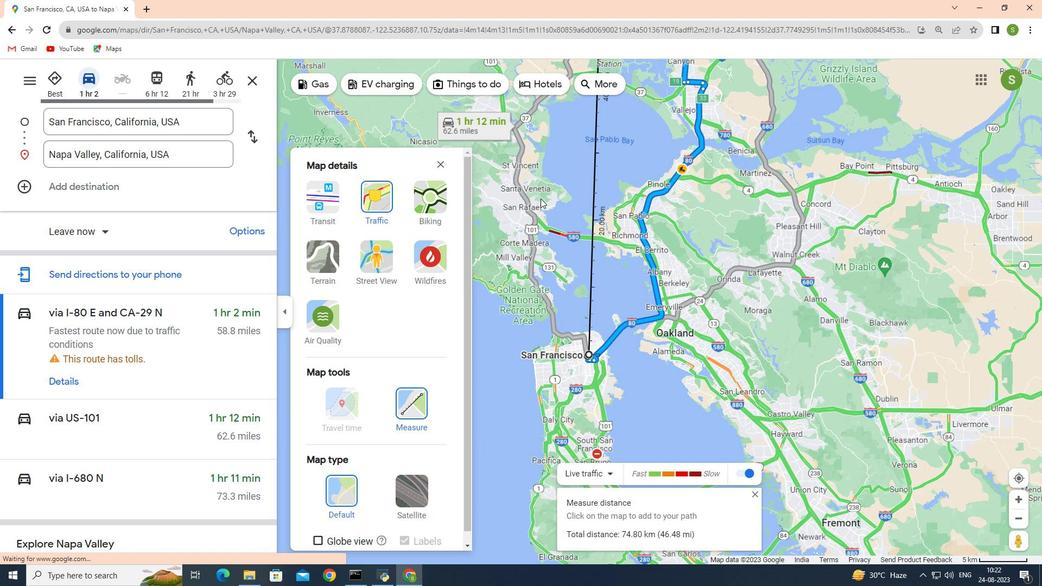 
Action: Mouse scrolled (540, 198) with delta (0, 0)
Screenshot: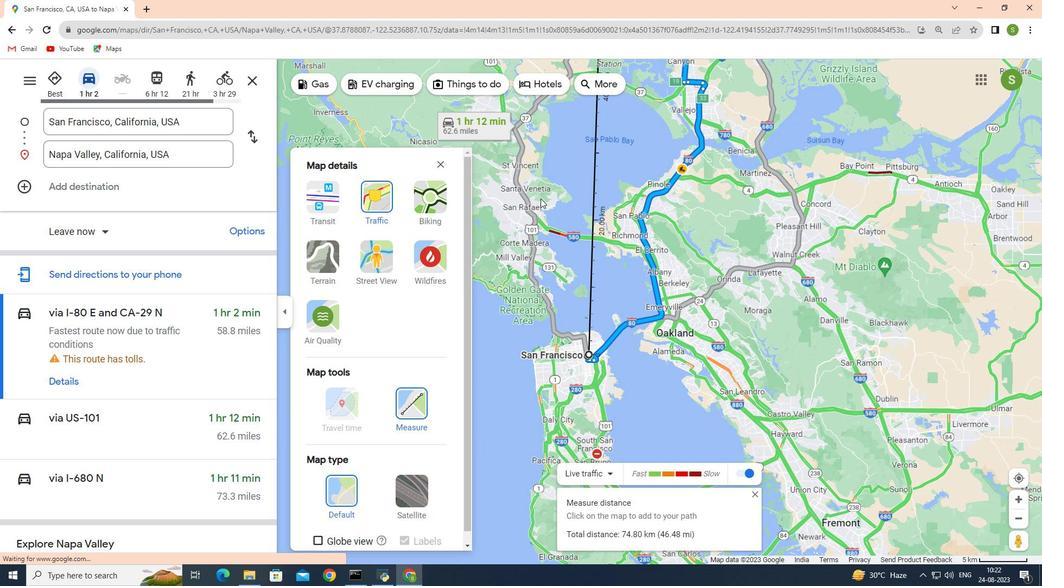 
Action: Mouse scrolled (540, 199) with delta (0, 0)
Screenshot: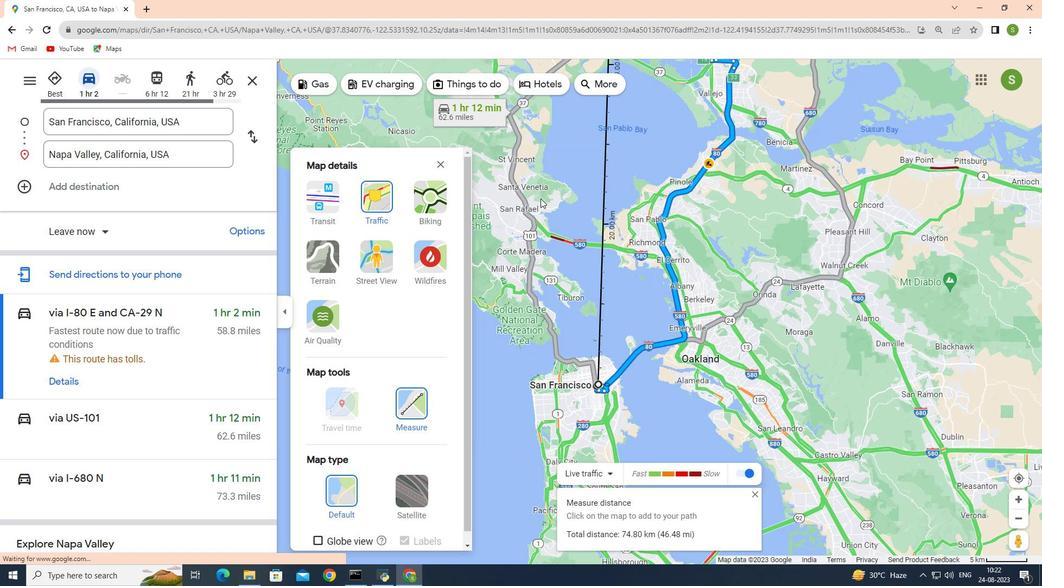 
Action: Mouse scrolled (540, 198) with delta (0, 0)
Screenshot: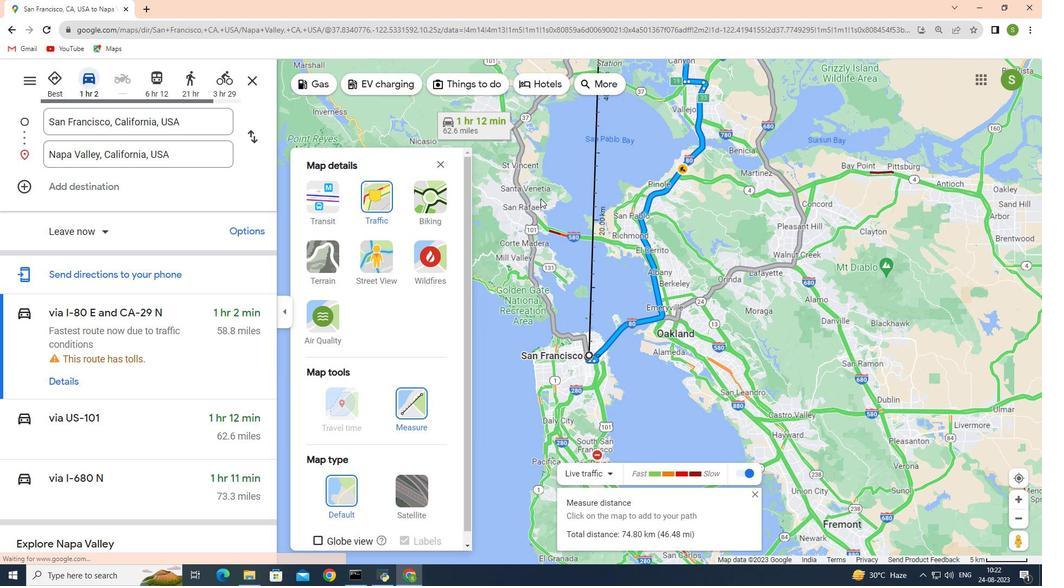 
Action: Mouse scrolled (540, 199) with delta (0, 0)
Screenshot: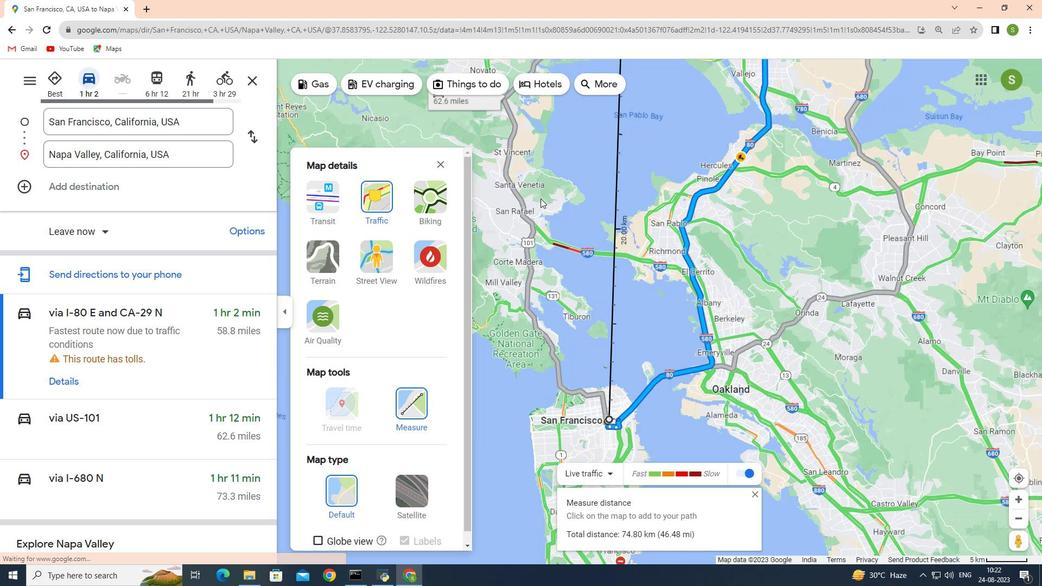 
Action: Mouse scrolled (540, 199) with delta (0, 0)
Screenshot: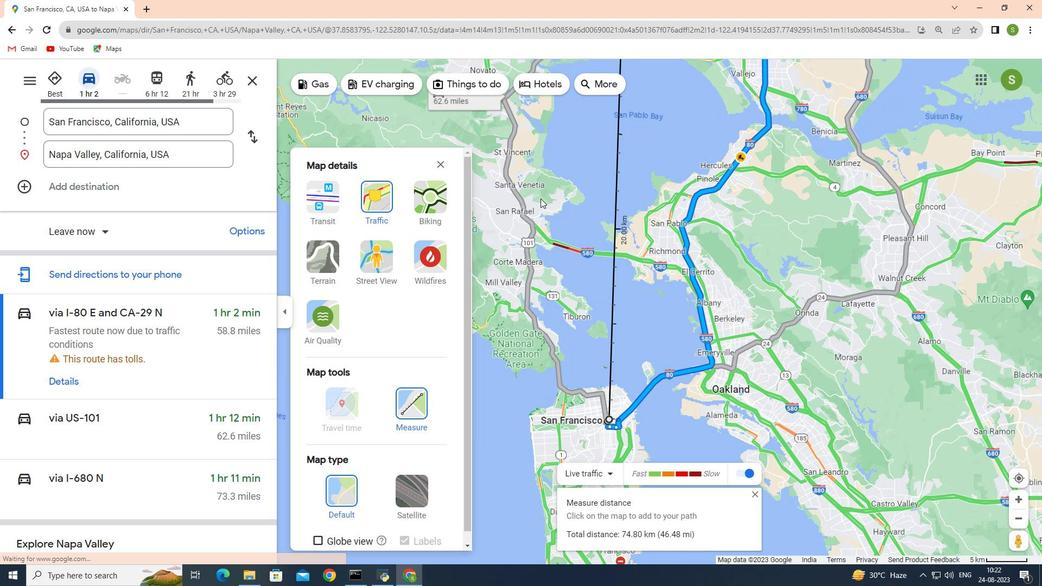 
Action: Mouse scrolled (540, 199) with delta (0, 0)
Screenshot: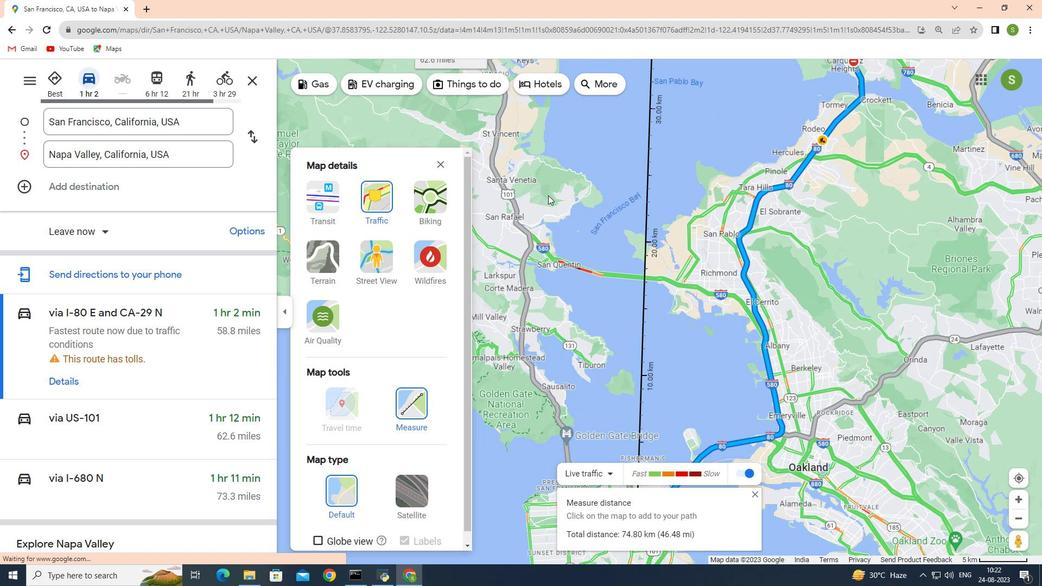 
Action: Mouse scrolled (540, 199) with delta (0, 0)
Screenshot: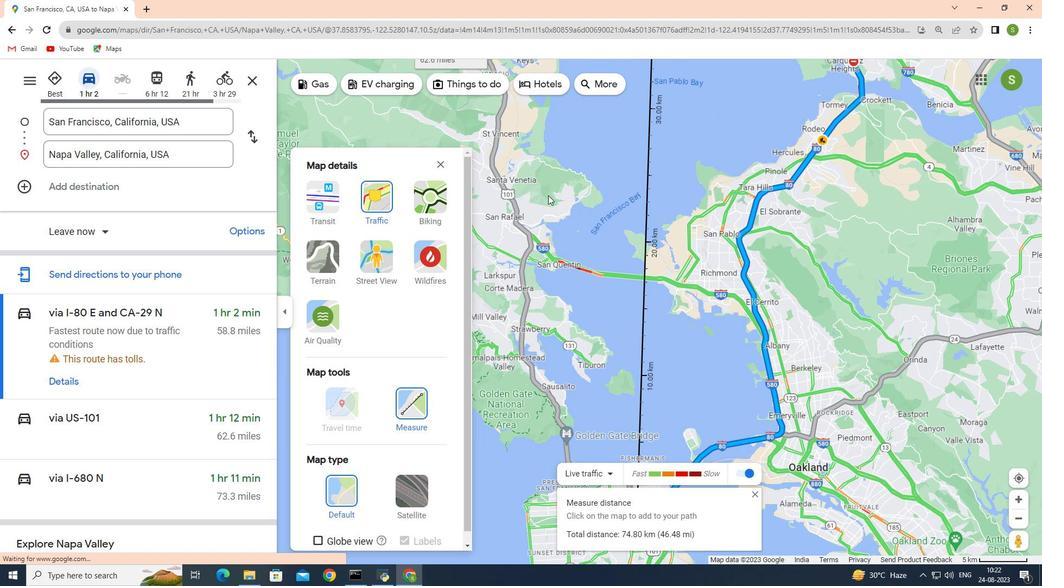 
Action: Mouse moved to (441, 161)
Screenshot: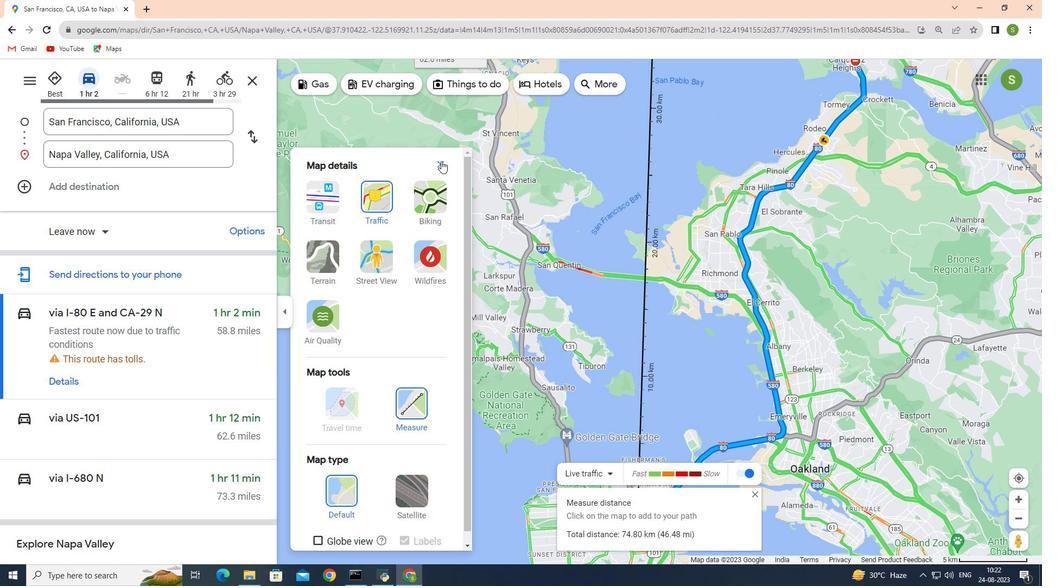 
Action: Mouse pressed left at (441, 161)
Screenshot: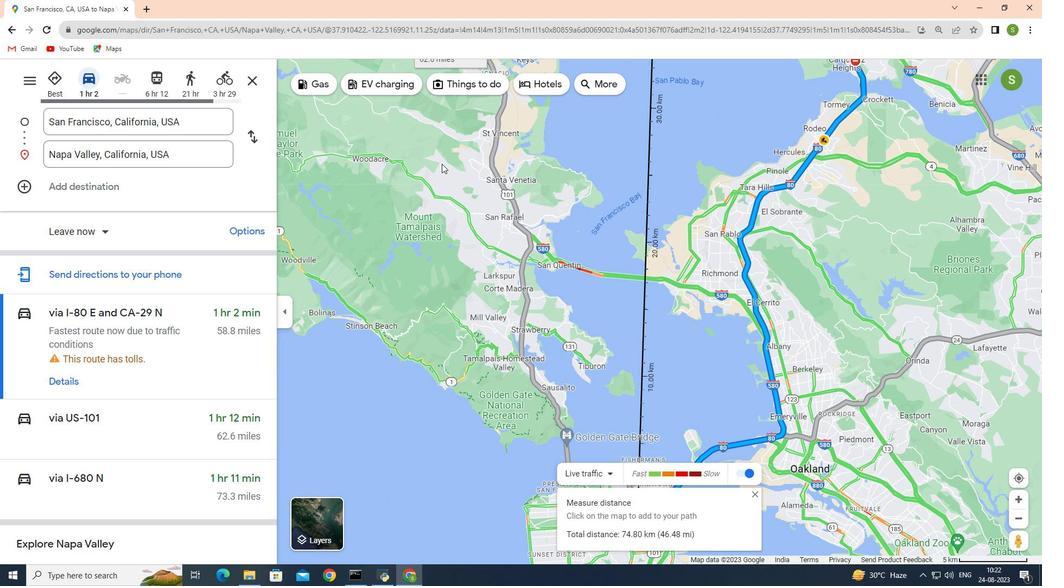 
Action: Mouse moved to (447, 178)
Screenshot: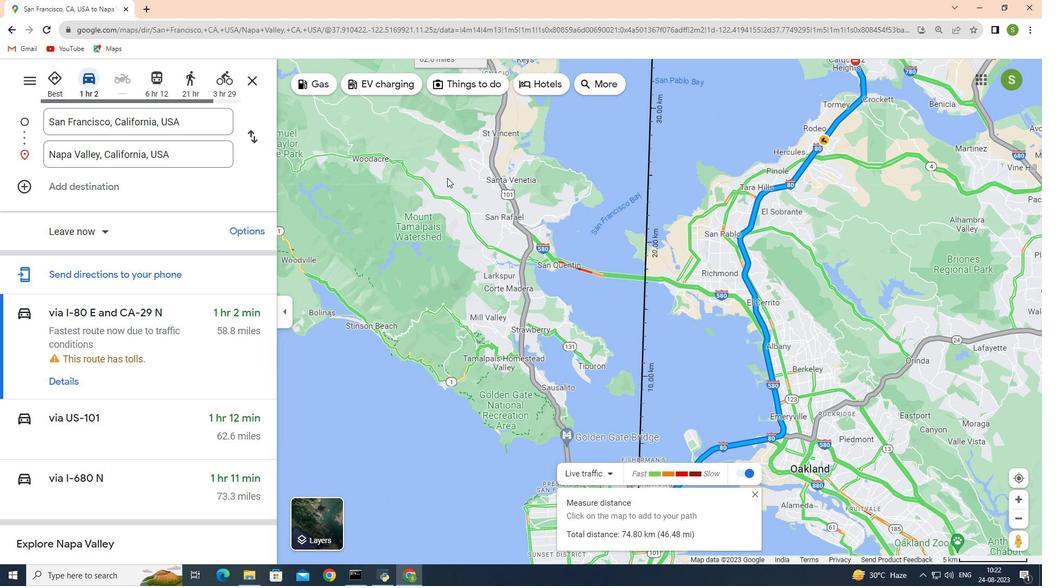 
